Task: Look for space in Bron, France from 1st August, 2023 to 5th August, 2023 for 3 adults, 1 child in price range Rs.13000 to Rs.20000. Place can be entire place with 2 bedrooms having 3 beds and 2 bathrooms. Property type can be flatguest house, hotel. Amenities needed are: washing machine. Booking option can be shelf check-in. Required host language is English.
Action: Mouse moved to (450, 128)
Screenshot: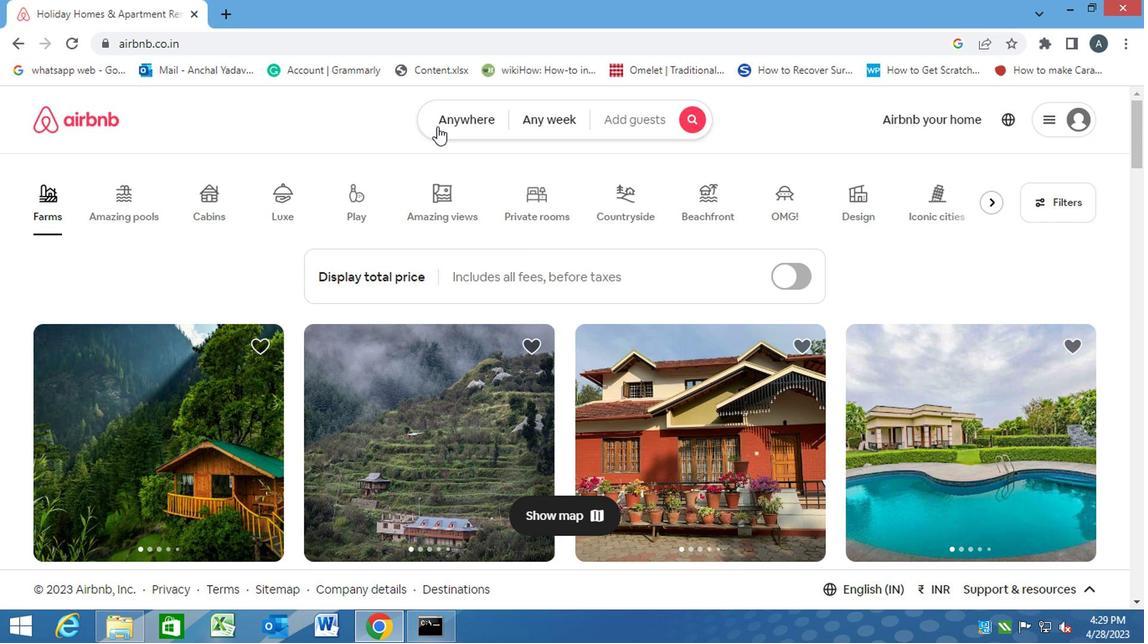 
Action: Mouse pressed left at (450, 128)
Screenshot: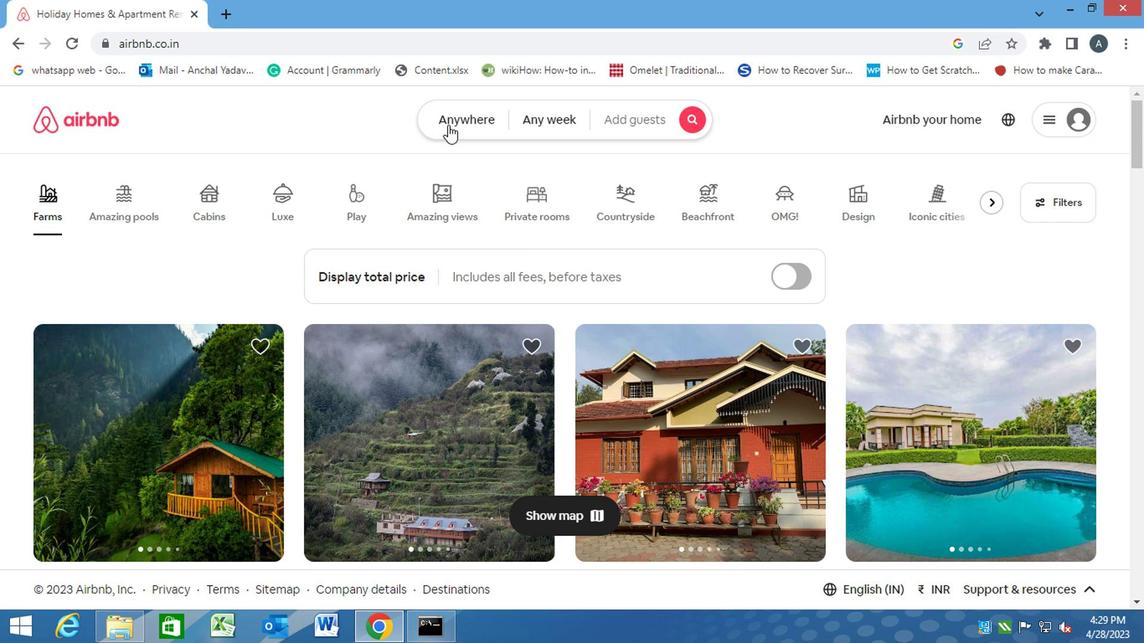 
Action: Mouse moved to (404, 185)
Screenshot: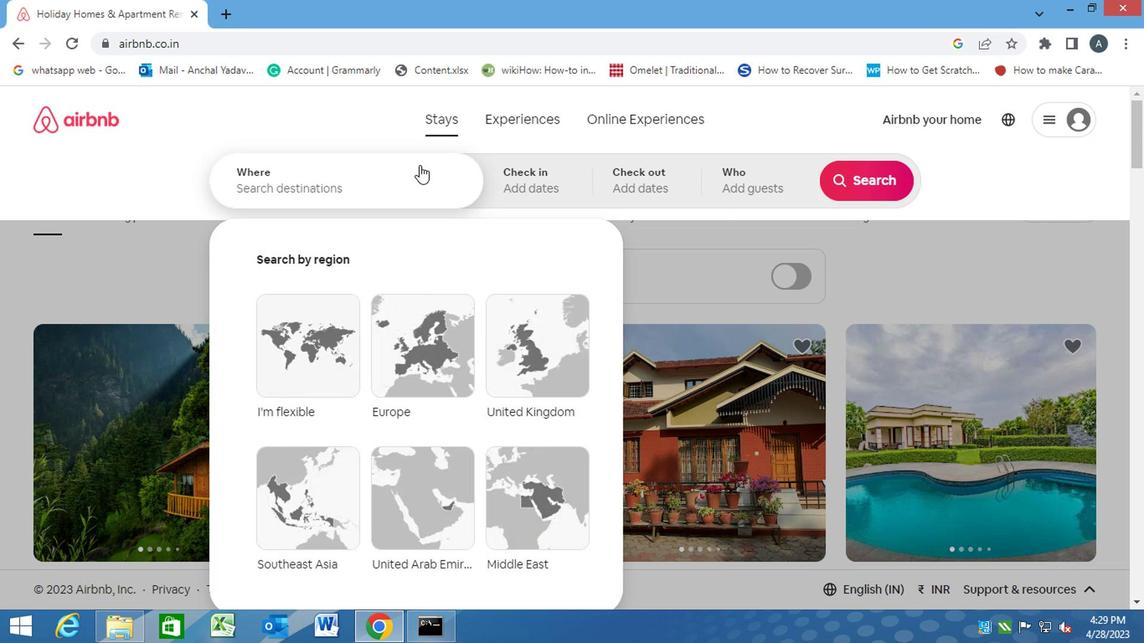 
Action: Mouse pressed left at (404, 185)
Screenshot: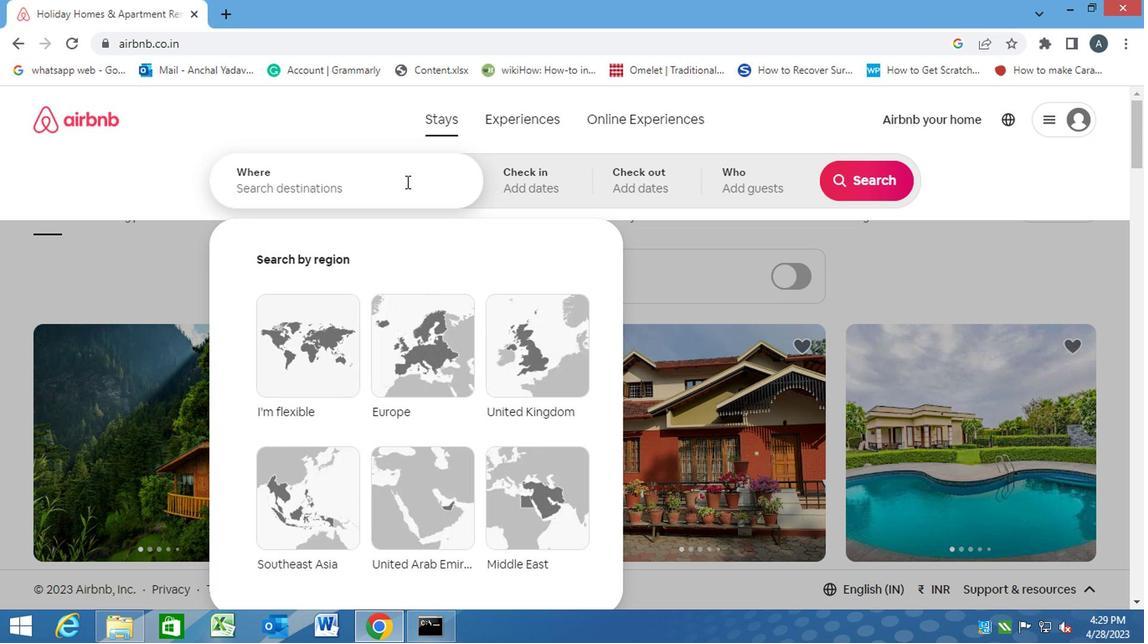 
Action: Key pressed b<Key.caps_lock>ron,<Key.space><Key.caps_lock>f<Key.caps_lock>rance<Key.enter>
Screenshot: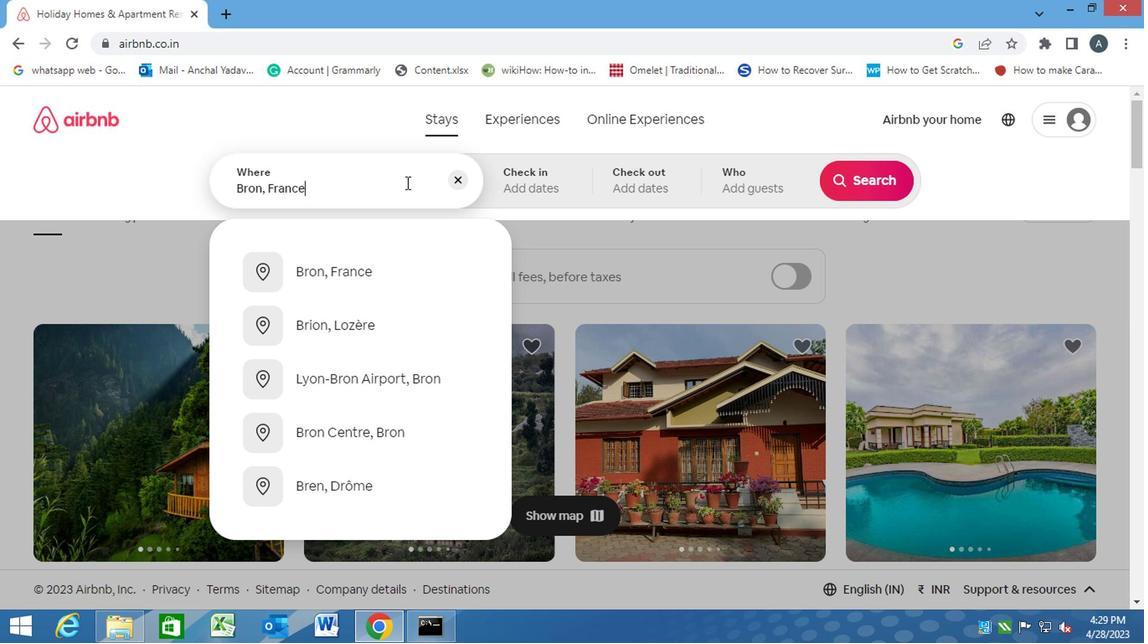 
Action: Mouse moved to (841, 312)
Screenshot: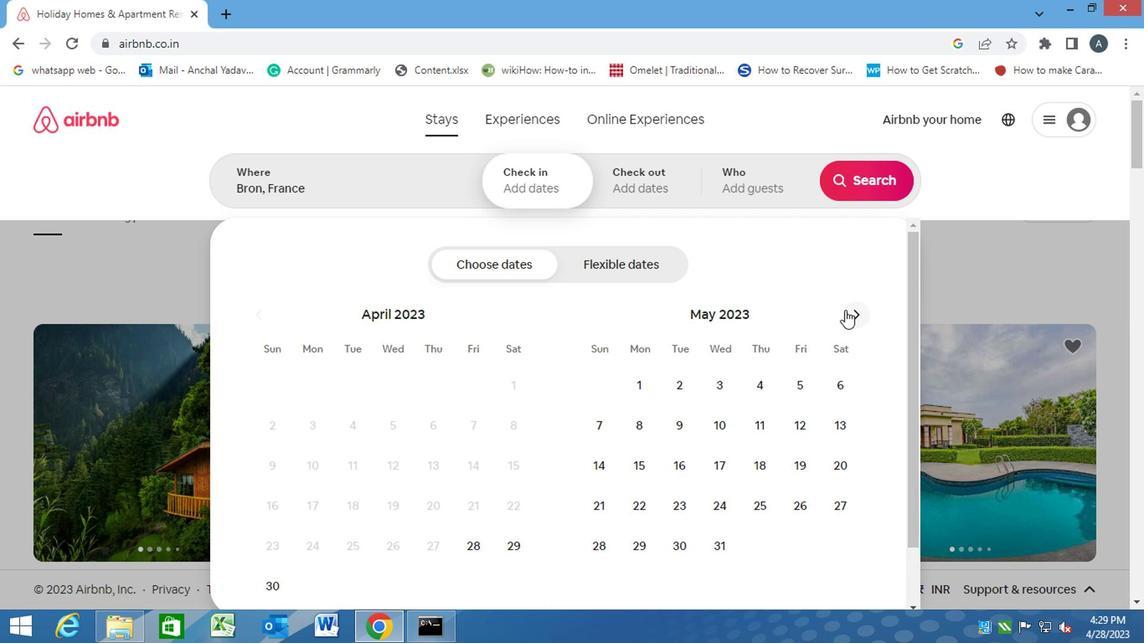 
Action: Mouse pressed left at (841, 312)
Screenshot: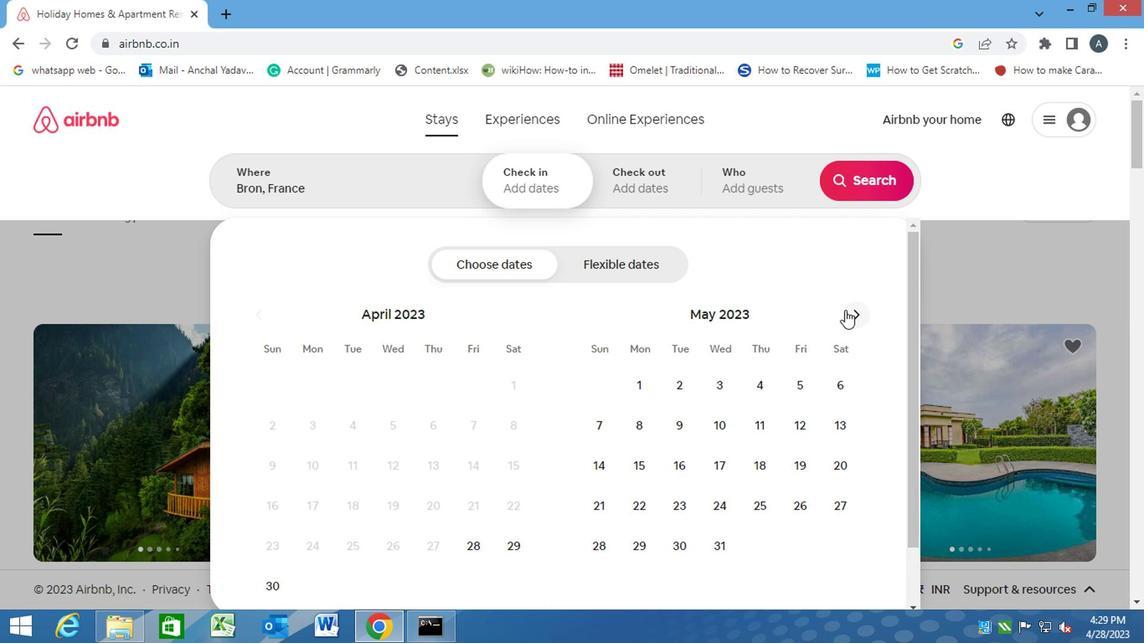
Action: Mouse pressed left at (841, 312)
Screenshot: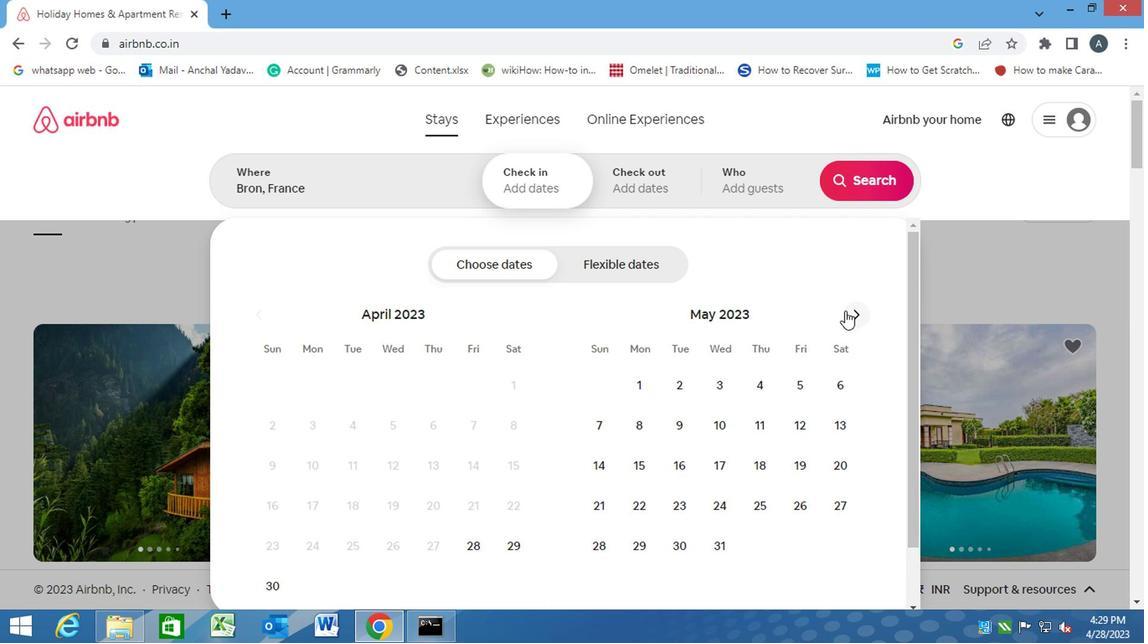 
Action: Mouse pressed left at (841, 312)
Screenshot: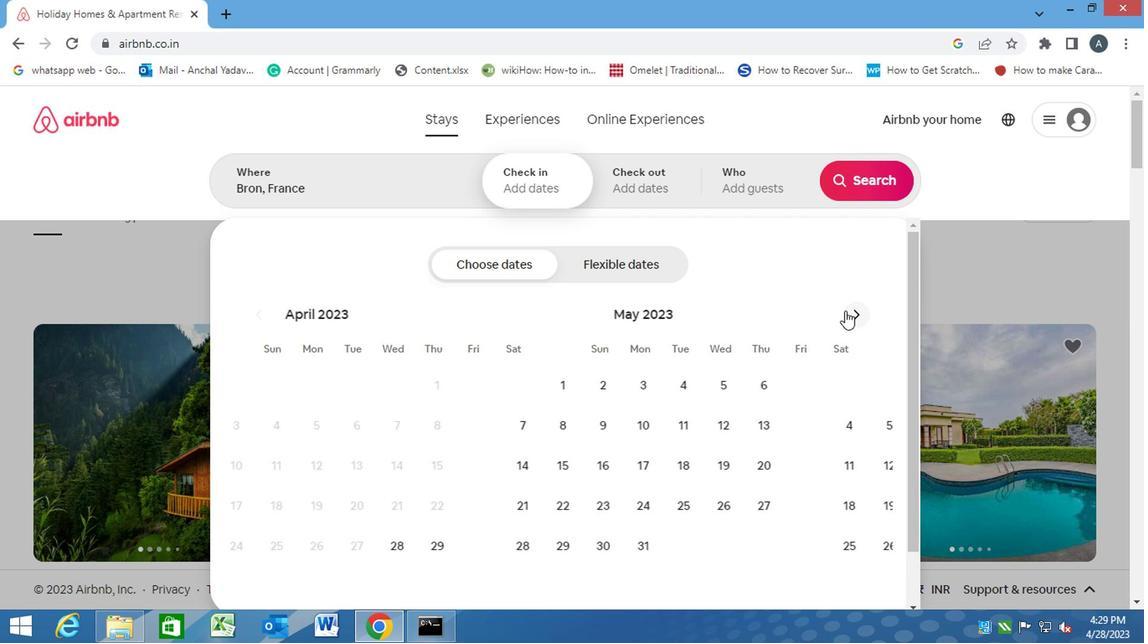 
Action: Mouse pressed left at (841, 312)
Screenshot: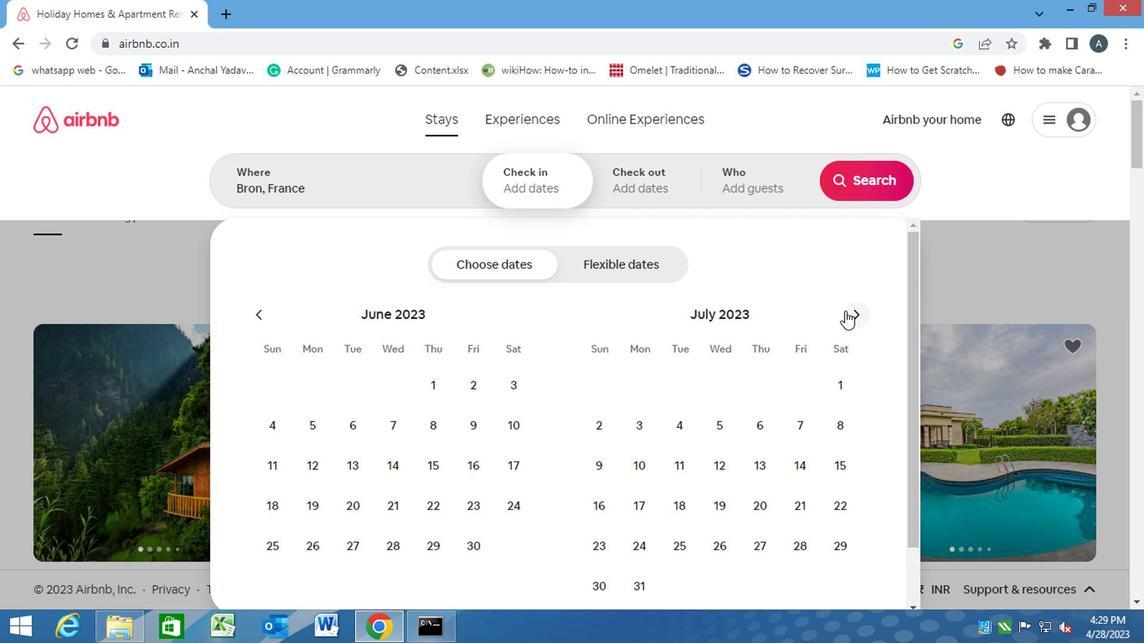 
Action: Mouse moved to (680, 382)
Screenshot: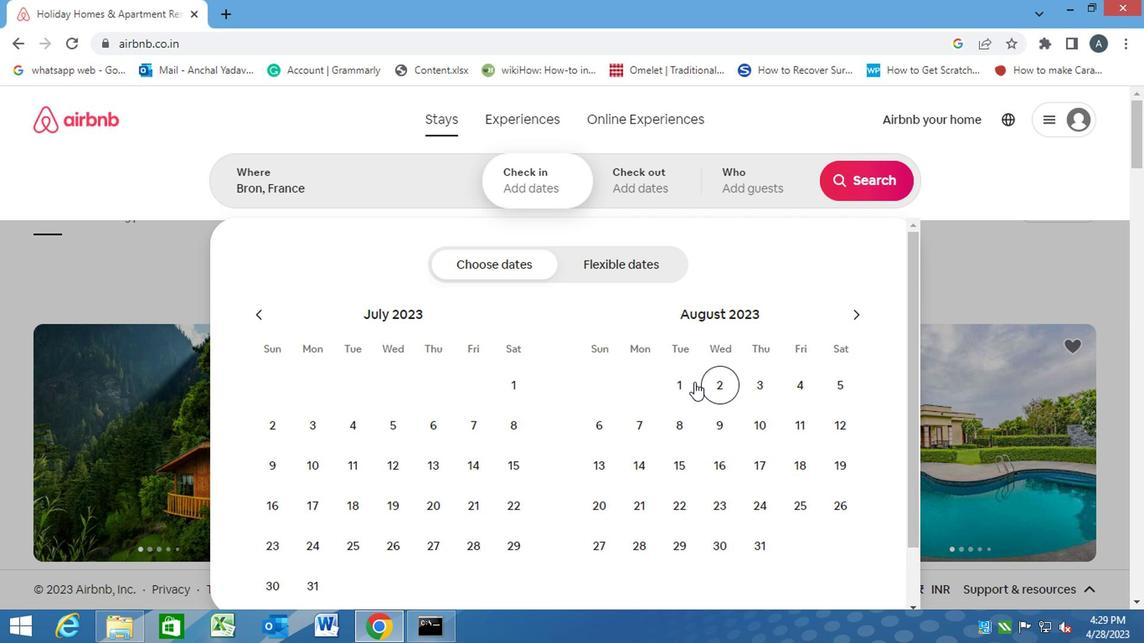 
Action: Mouse pressed left at (680, 382)
Screenshot: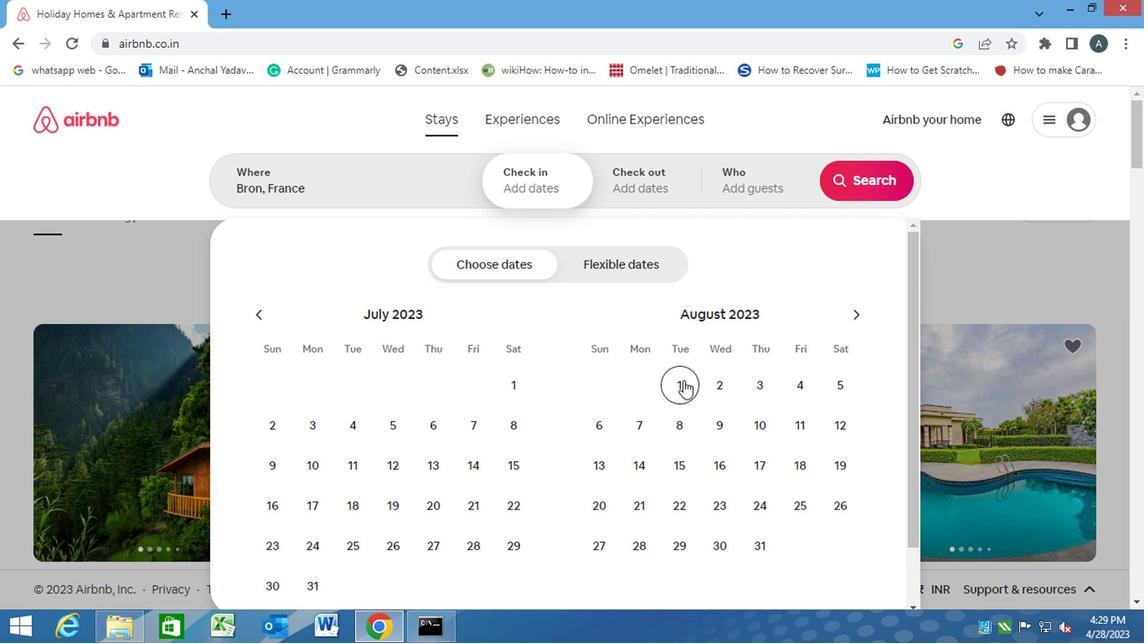 
Action: Mouse moved to (835, 397)
Screenshot: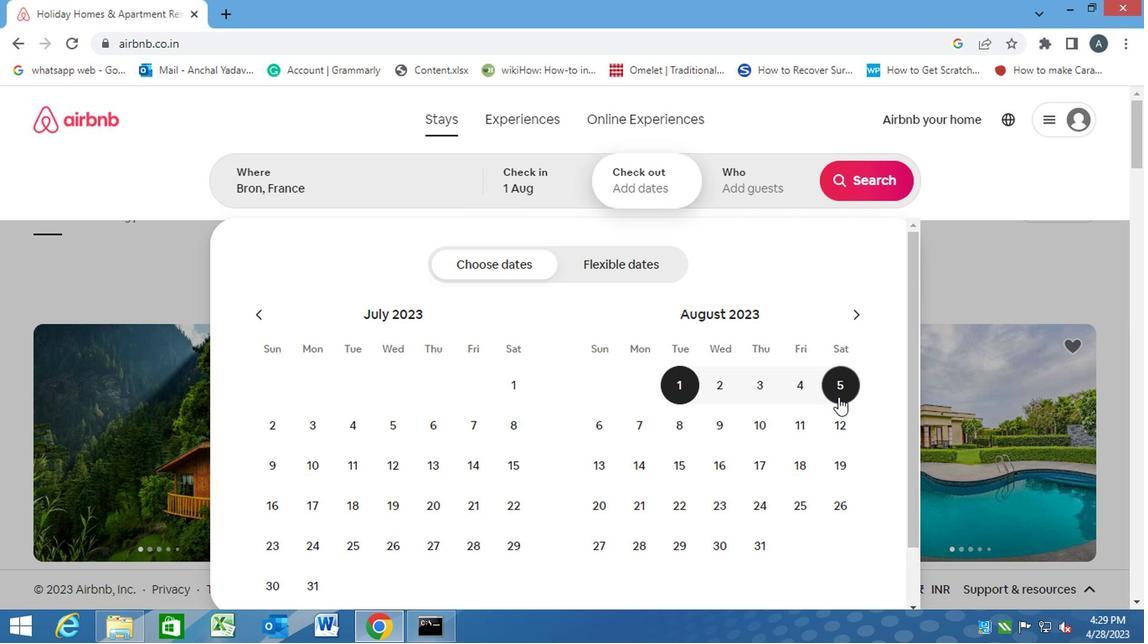 
Action: Mouse pressed left at (835, 397)
Screenshot: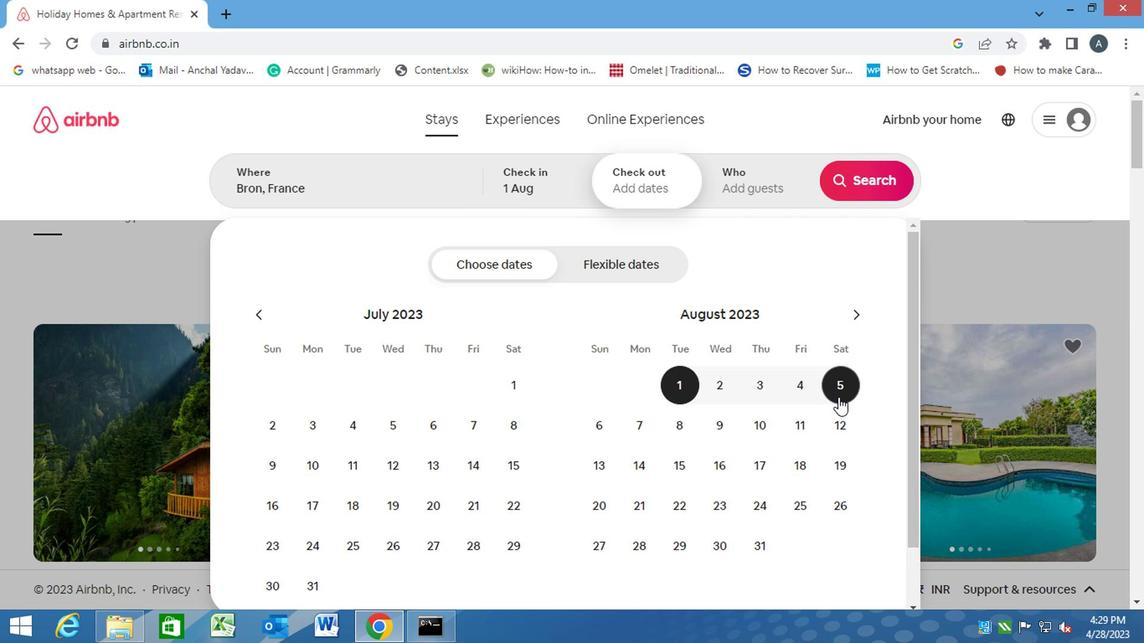 
Action: Mouse moved to (746, 182)
Screenshot: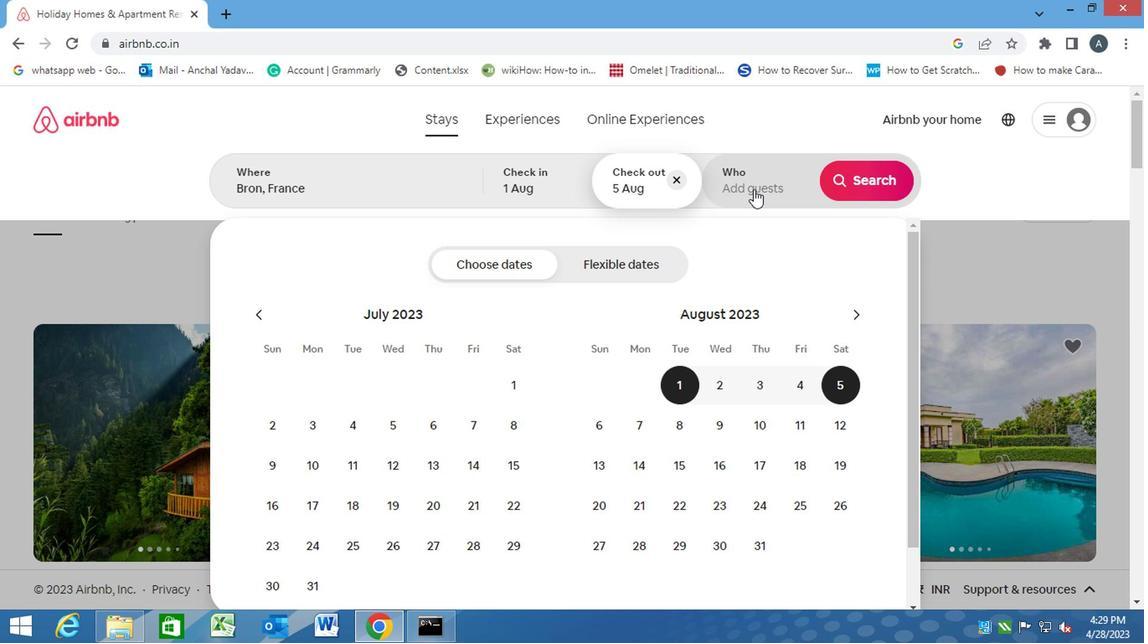 
Action: Mouse pressed left at (746, 182)
Screenshot: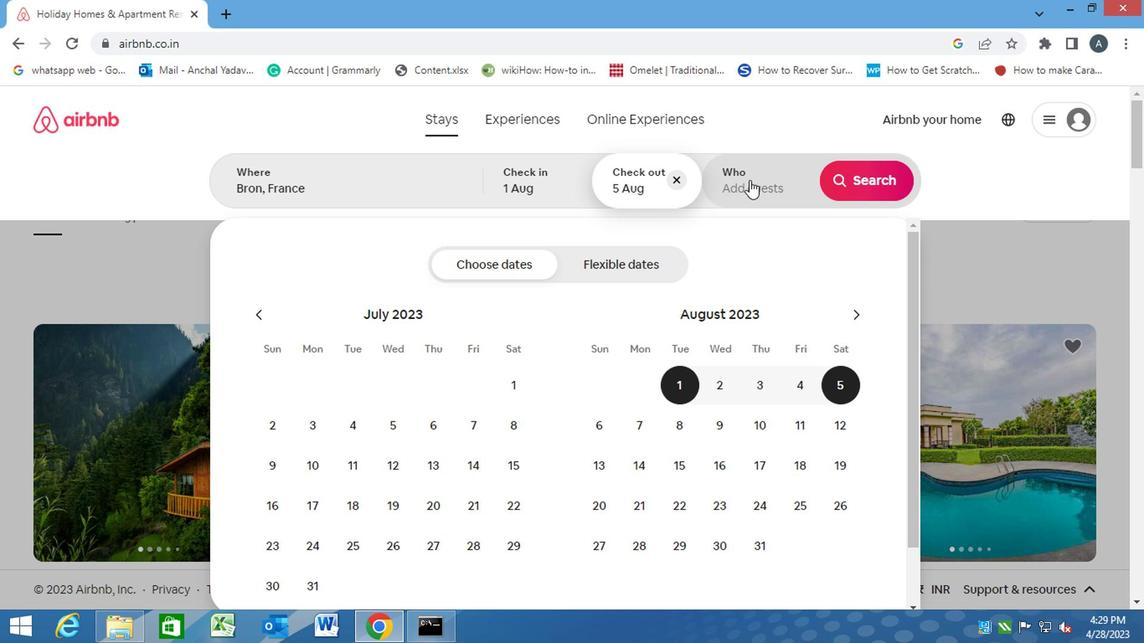 
Action: Mouse moved to (865, 269)
Screenshot: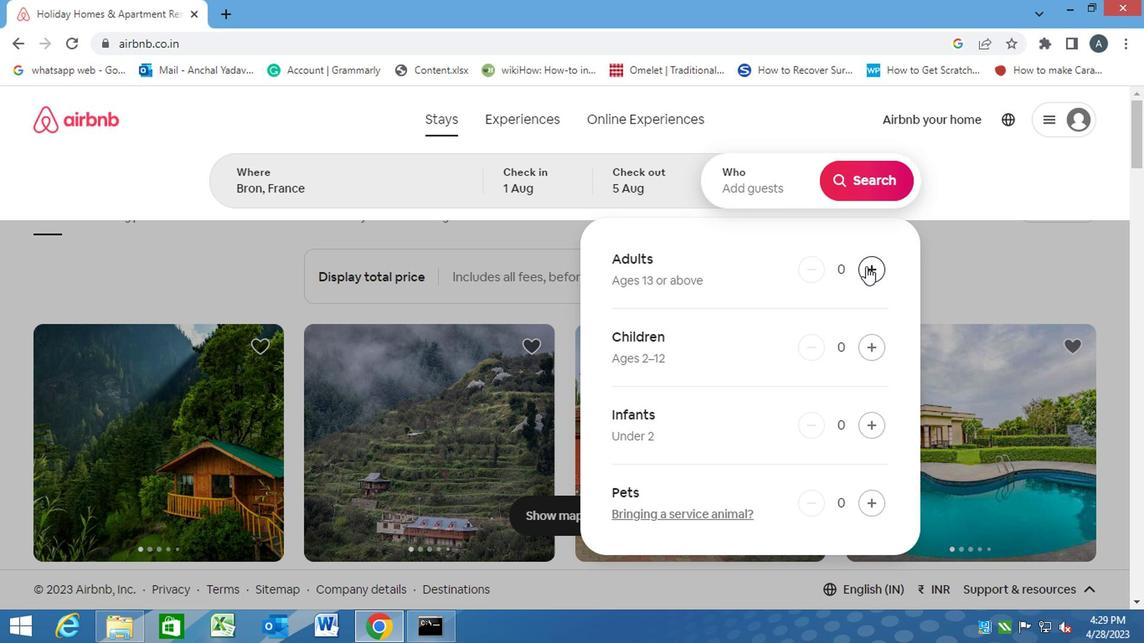 
Action: Mouse pressed left at (865, 269)
Screenshot: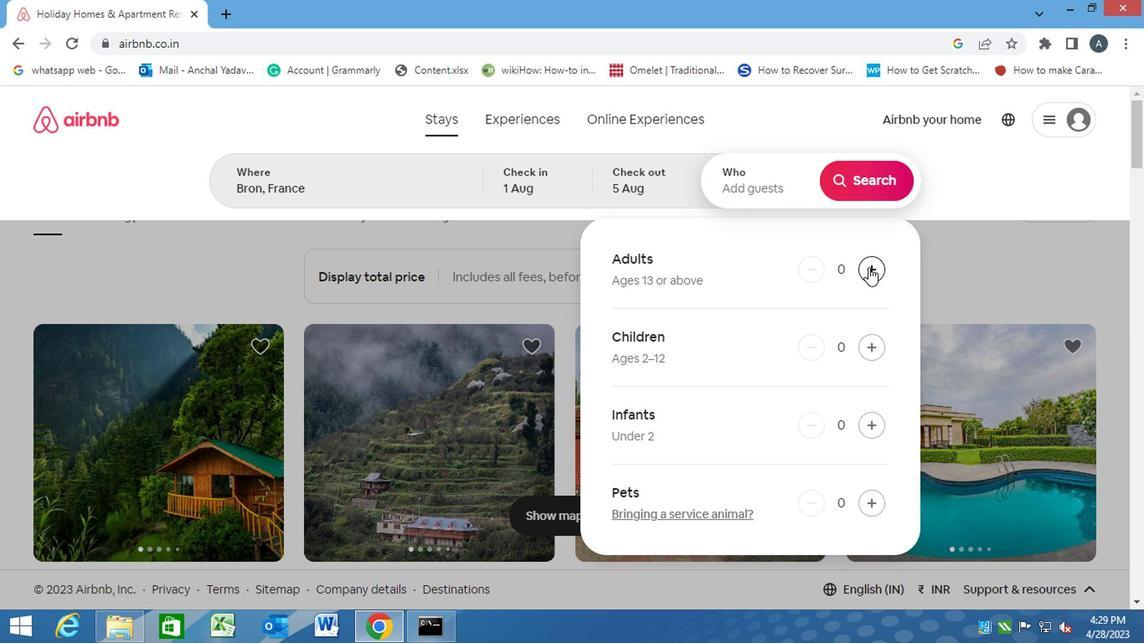 
Action: Mouse pressed left at (865, 269)
Screenshot: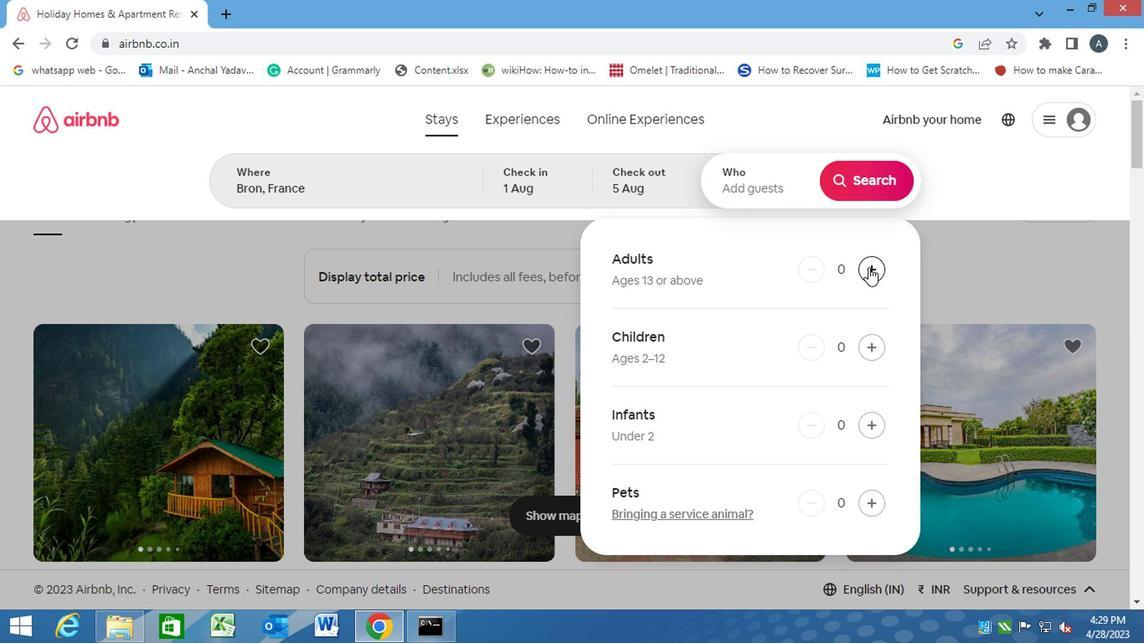 
Action: Mouse pressed left at (865, 269)
Screenshot: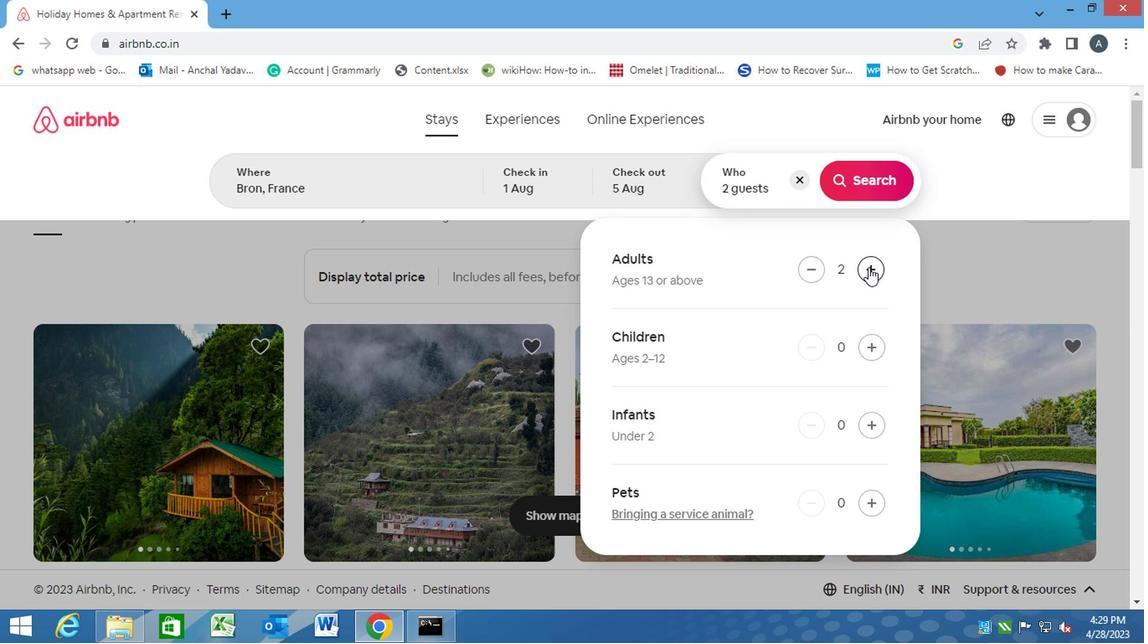 
Action: Mouse moved to (862, 350)
Screenshot: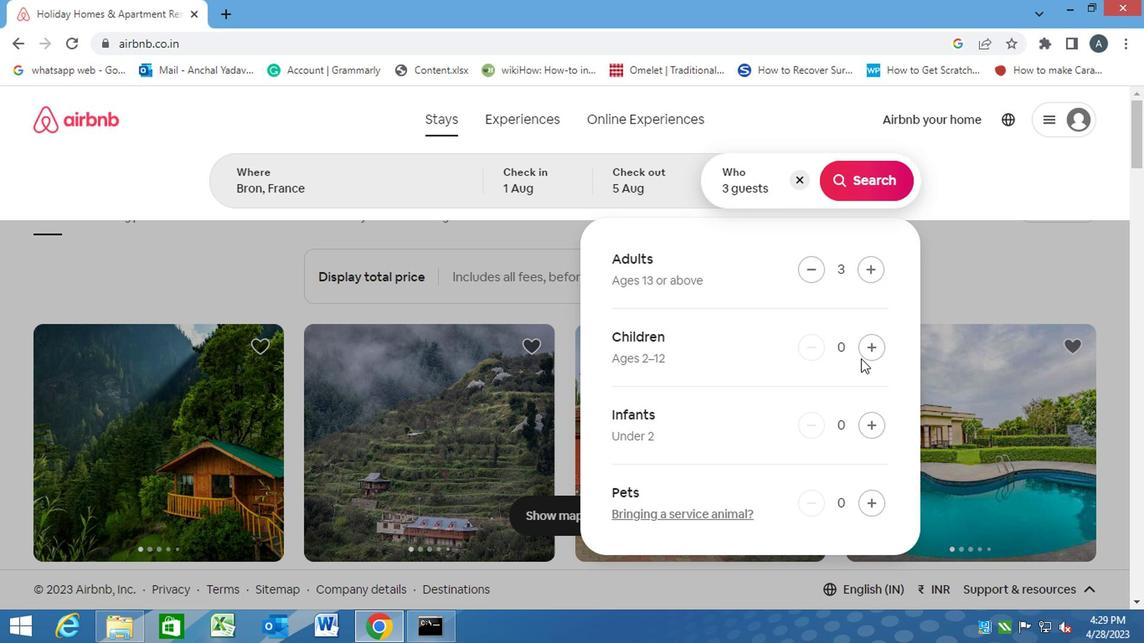 
Action: Mouse pressed left at (862, 350)
Screenshot: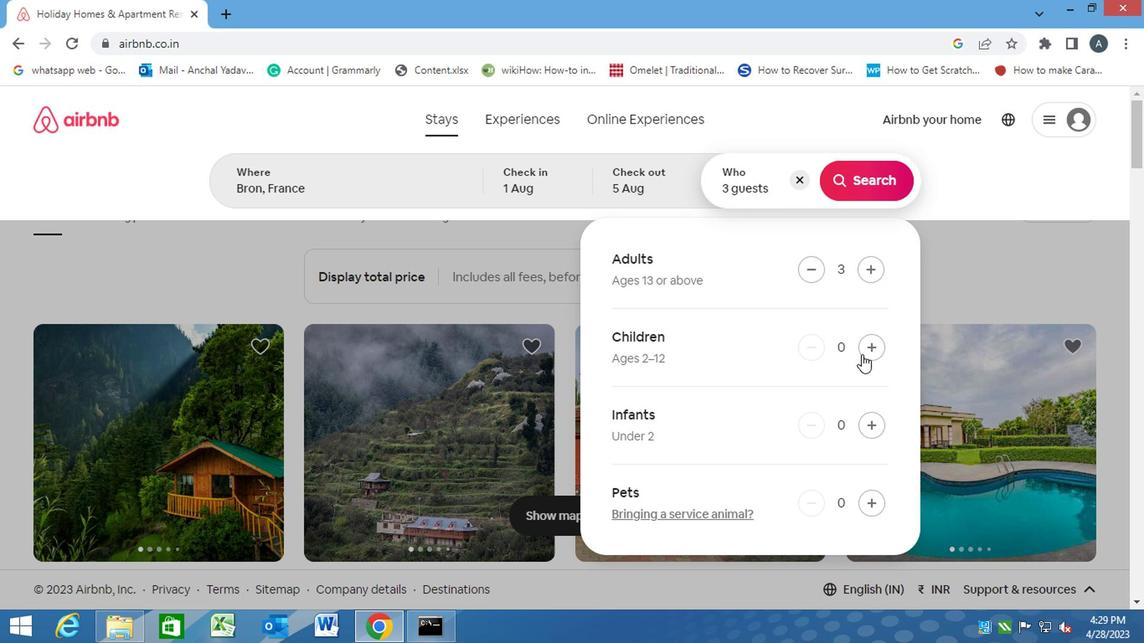 
Action: Mouse moved to (851, 187)
Screenshot: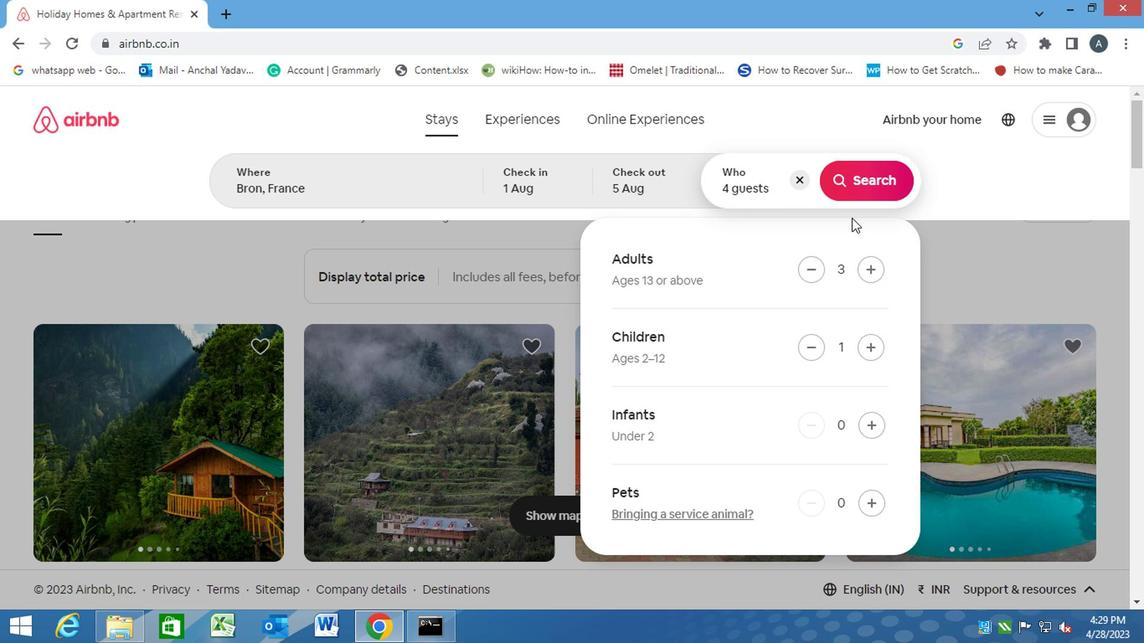 
Action: Mouse pressed left at (851, 187)
Screenshot: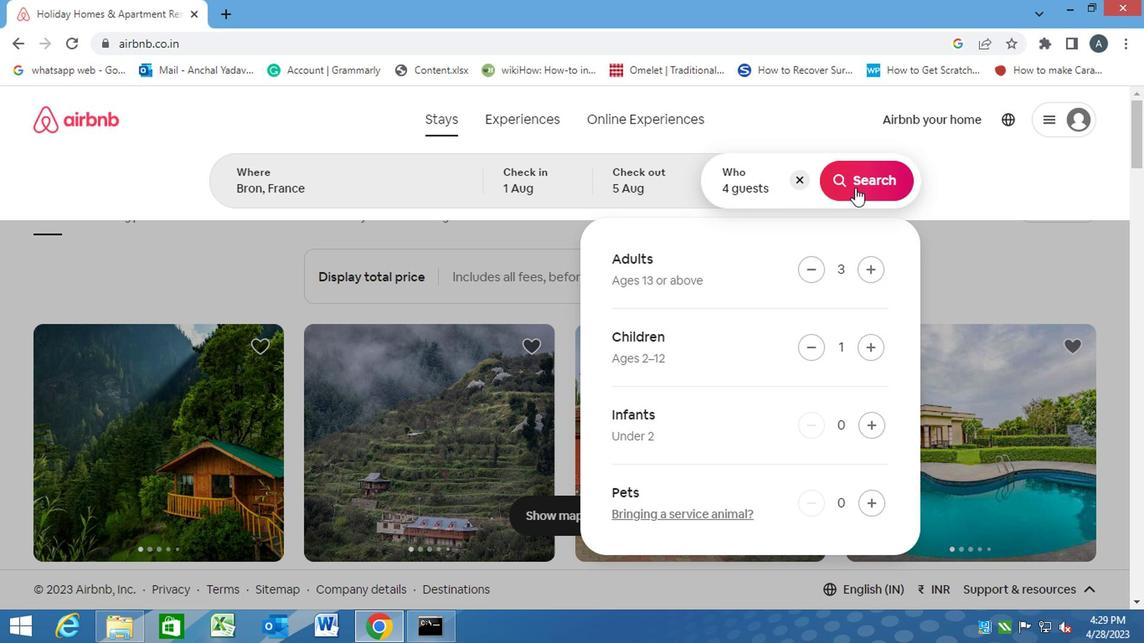 
Action: Mouse moved to (1051, 184)
Screenshot: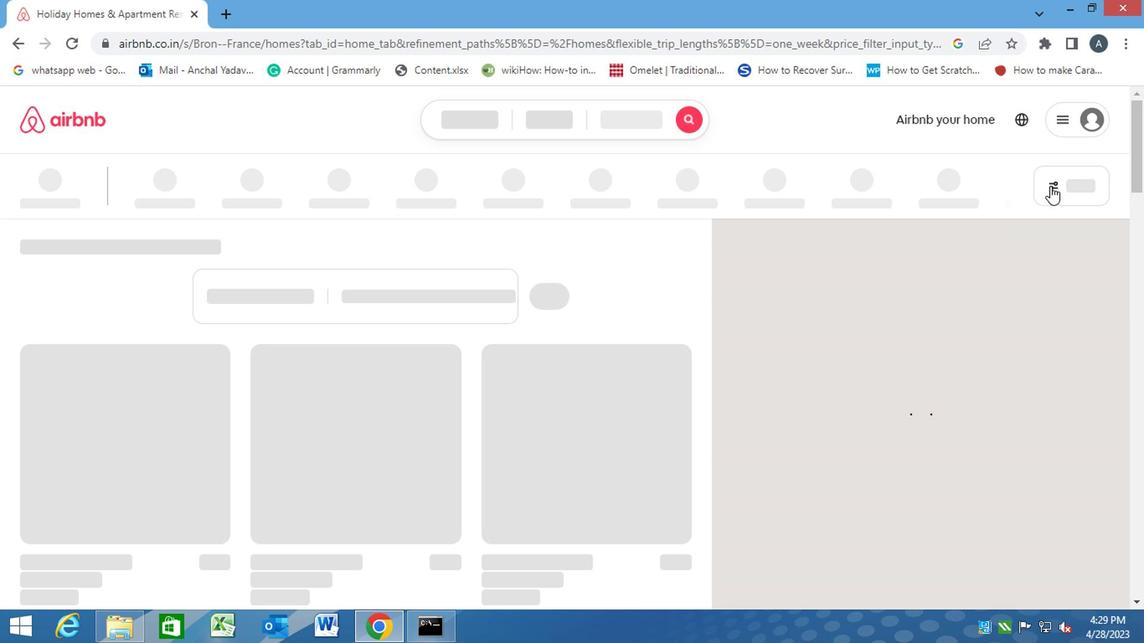 
Action: Mouse pressed left at (1051, 184)
Screenshot: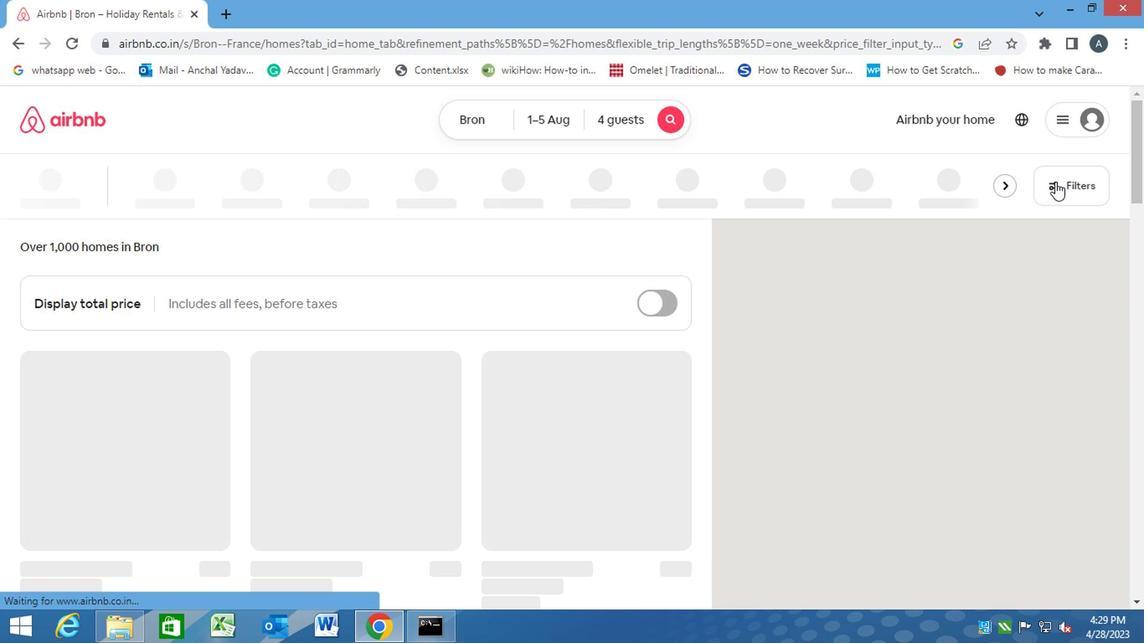 
Action: Mouse moved to (364, 401)
Screenshot: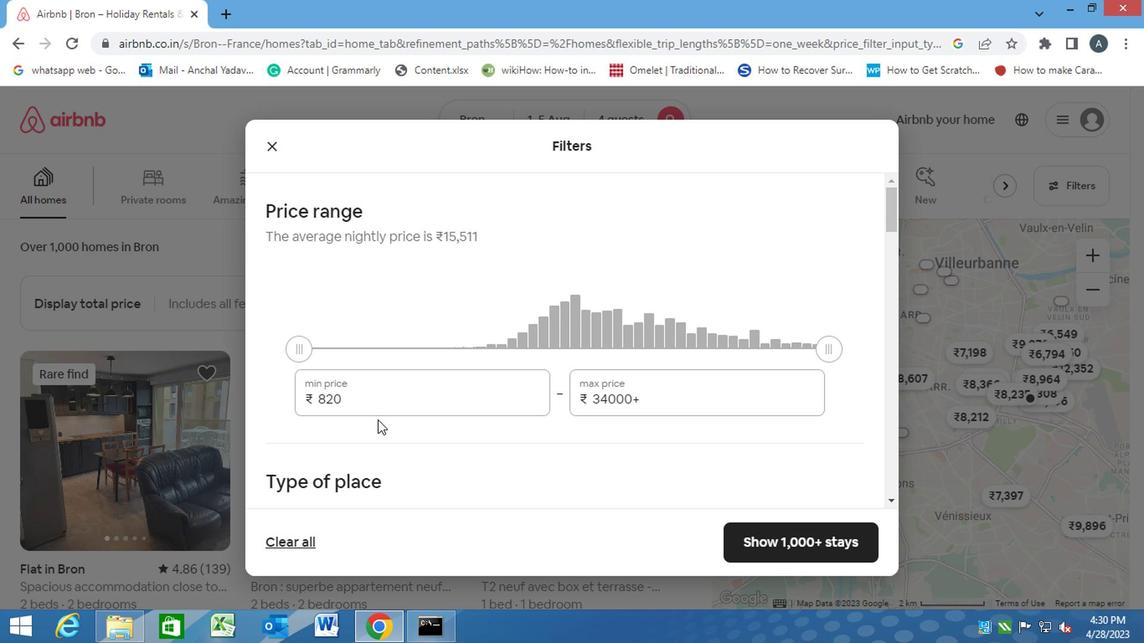 
Action: Mouse pressed left at (364, 401)
Screenshot: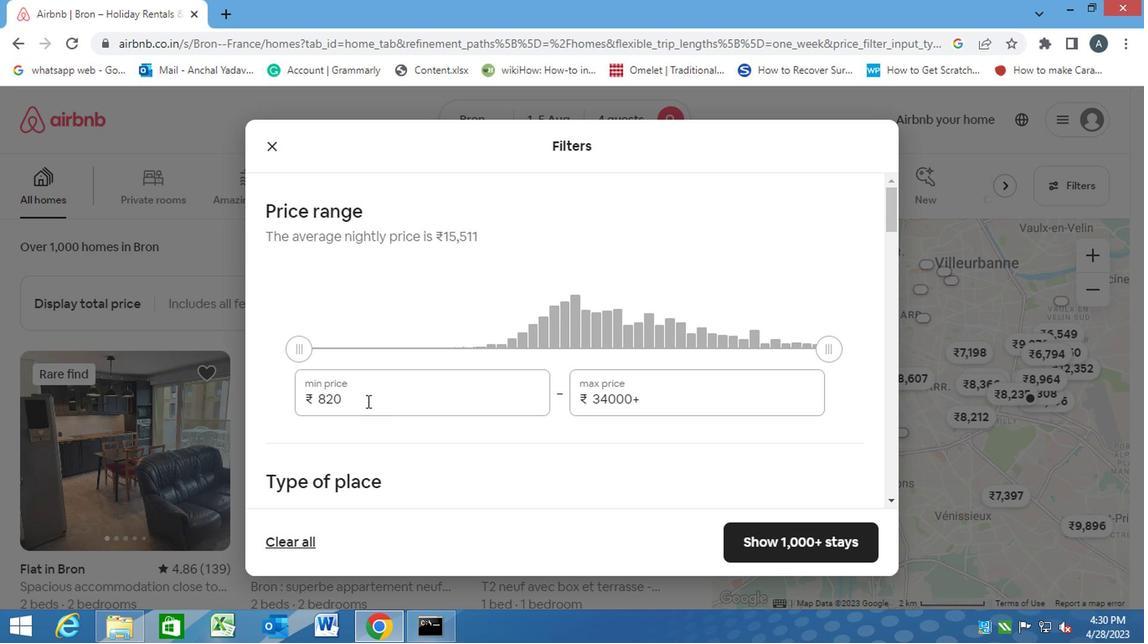 
Action: Mouse moved to (262, 404)
Screenshot: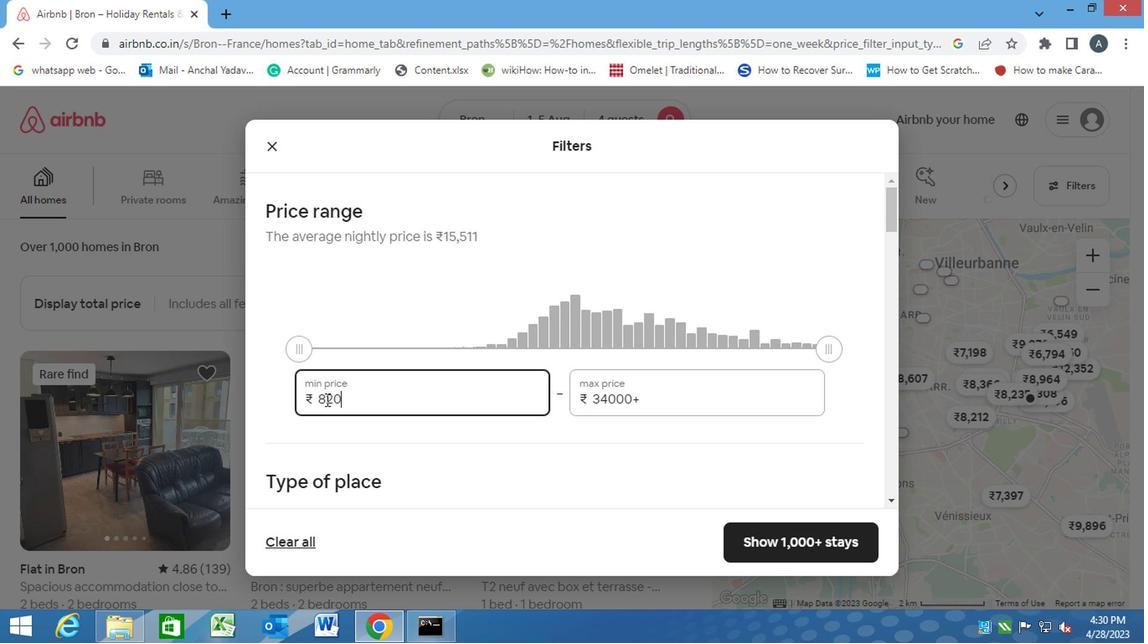 
Action: Key pressed 13000<Key.tab><Key.backspace><Key.backspace><Key.backspace>20000
Screenshot: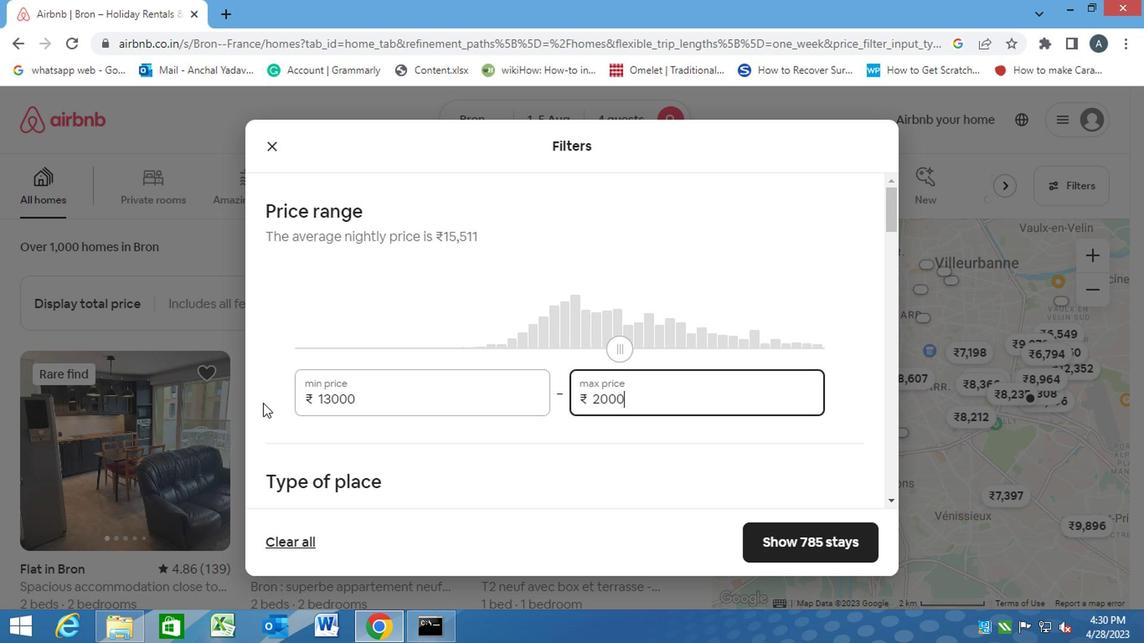 
Action: Mouse moved to (480, 457)
Screenshot: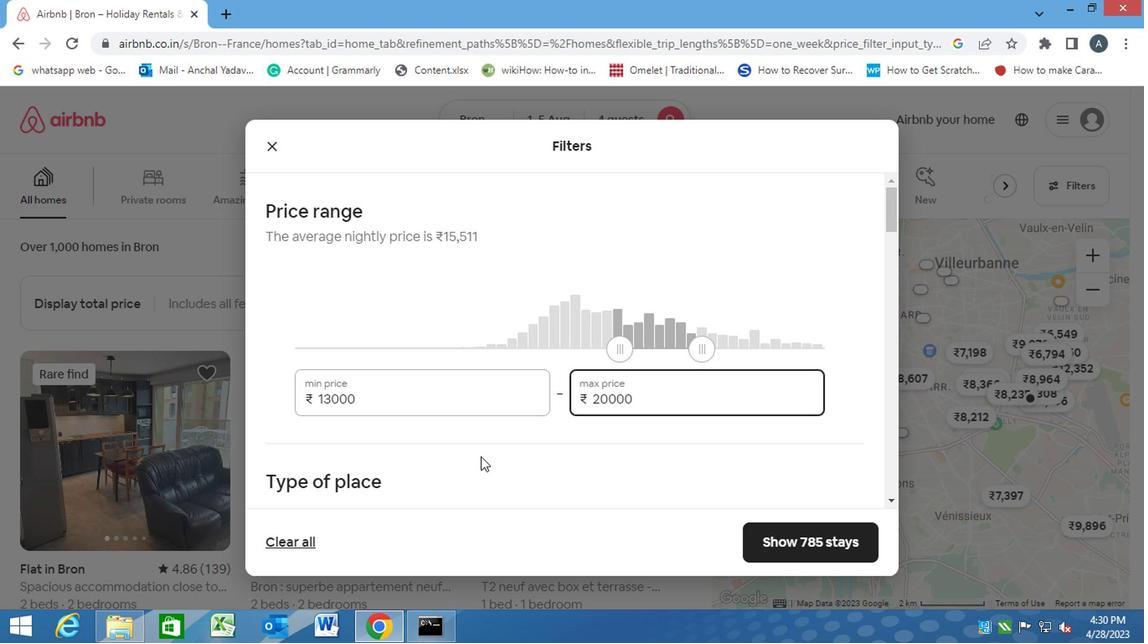 
Action: Mouse scrolled (480, 457) with delta (0, 0)
Screenshot: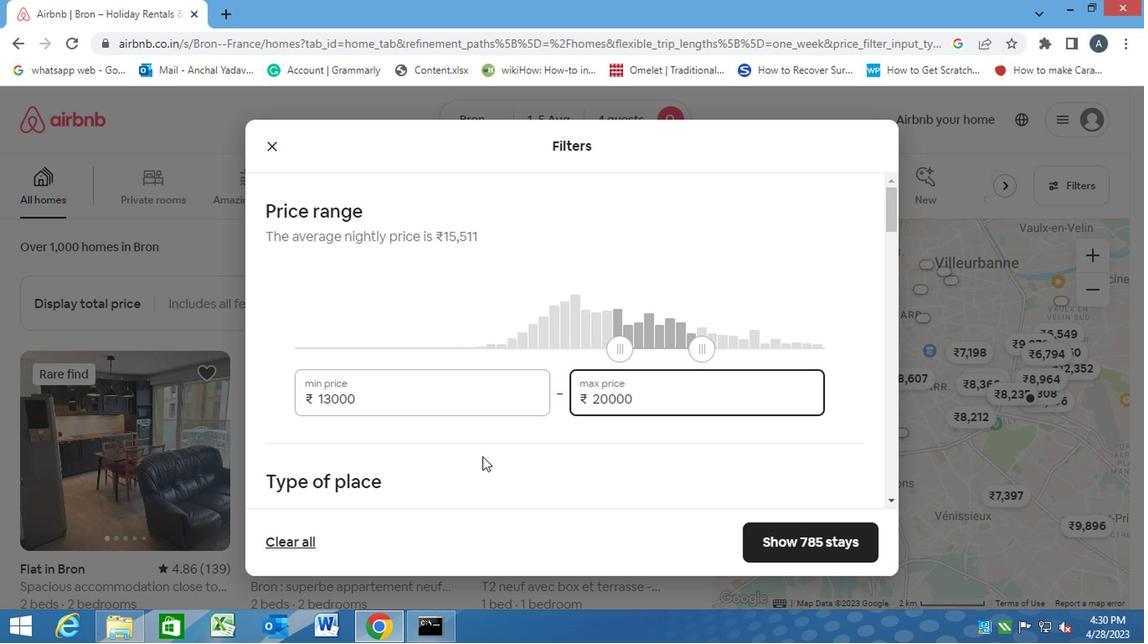 
Action: Mouse scrolled (480, 457) with delta (0, 0)
Screenshot: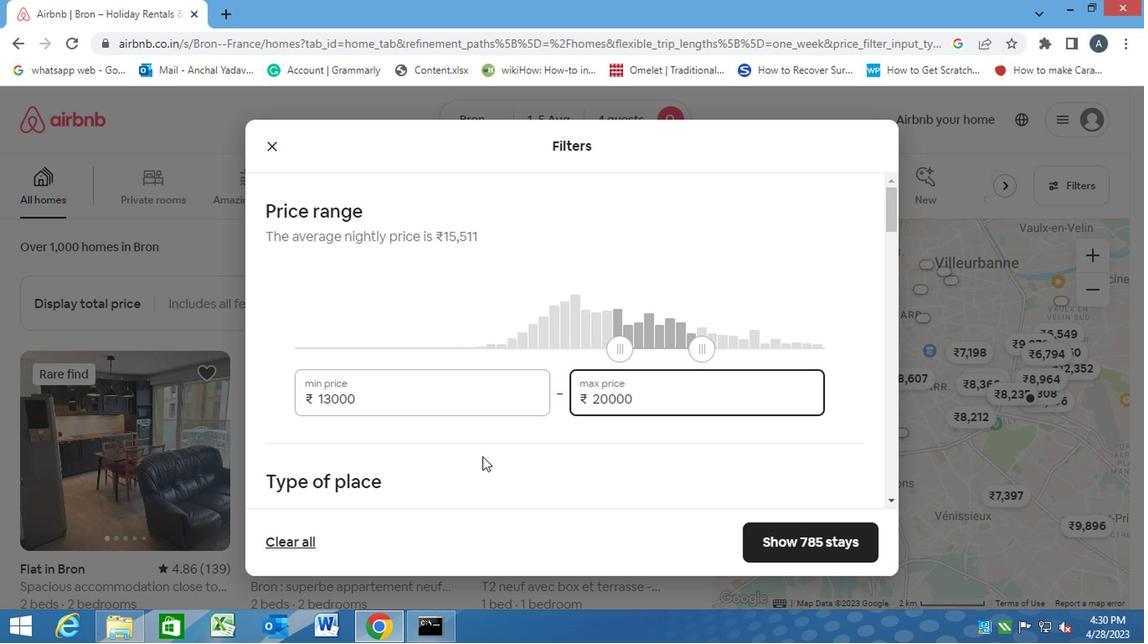 
Action: Mouse moved to (274, 369)
Screenshot: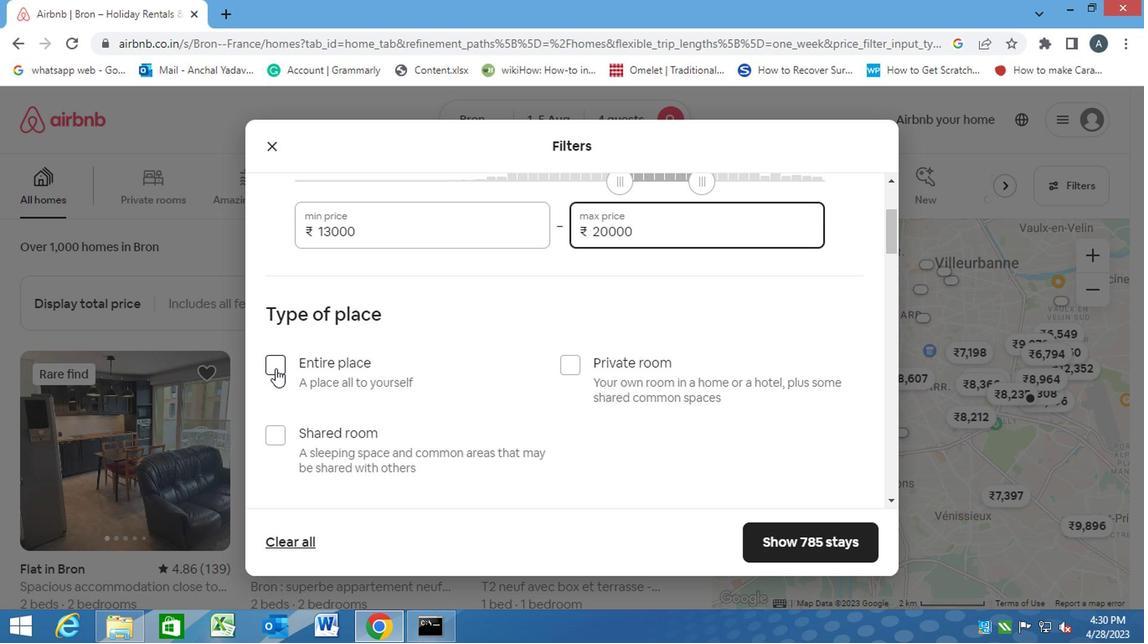 
Action: Mouse pressed left at (274, 369)
Screenshot: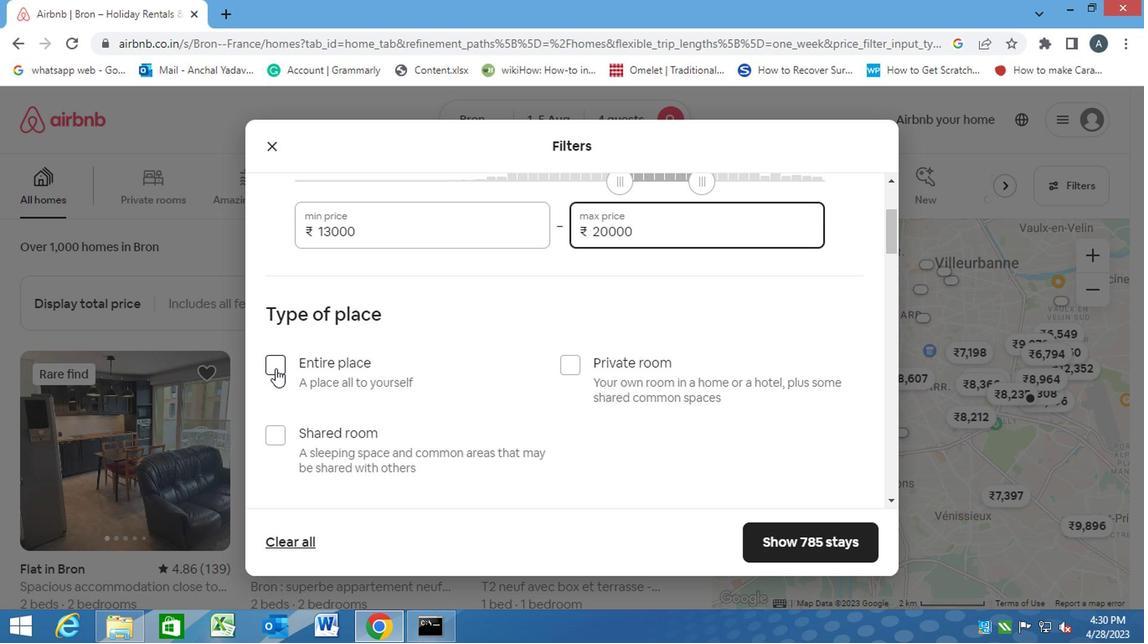 
Action: Mouse moved to (475, 459)
Screenshot: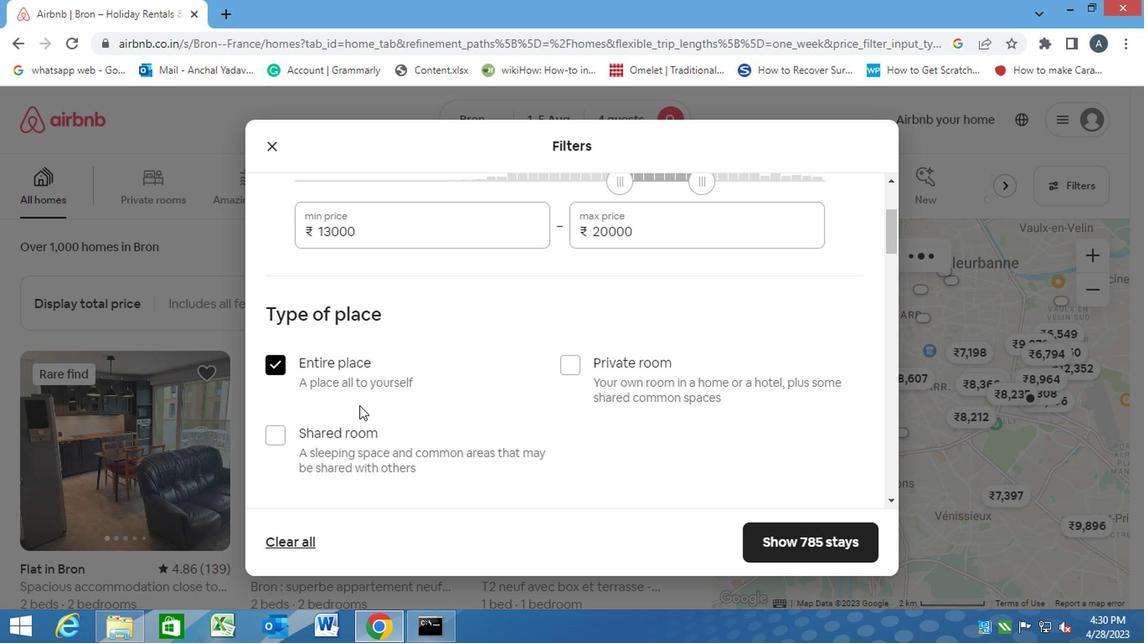 
Action: Mouse scrolled (475, 458) with delta (0, -1)
Screenshot: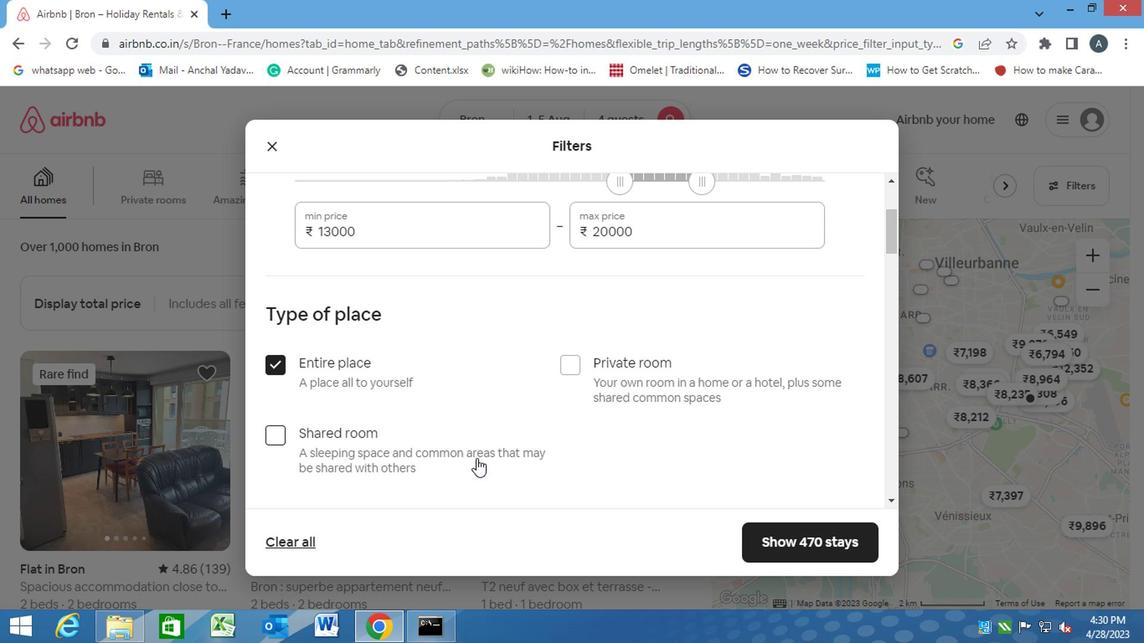 
Action: Mouse scrolled (475, 458) with delta (0, -1)
Screenshot: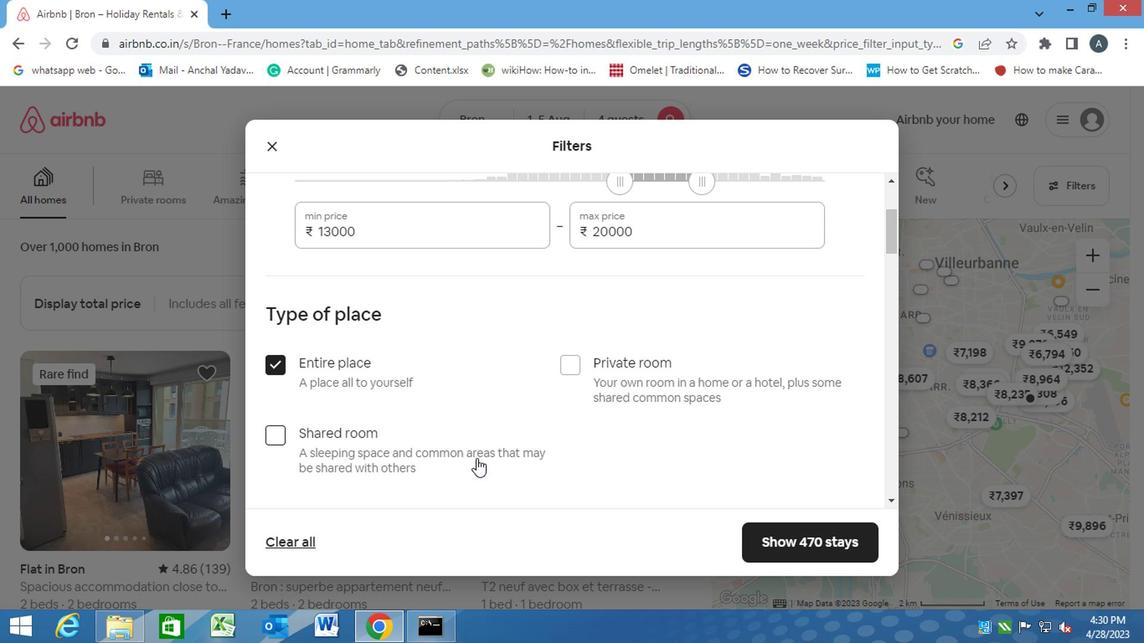
Action: Mouse scrolled (475, 458) with delta (0, -1)
Screenshot: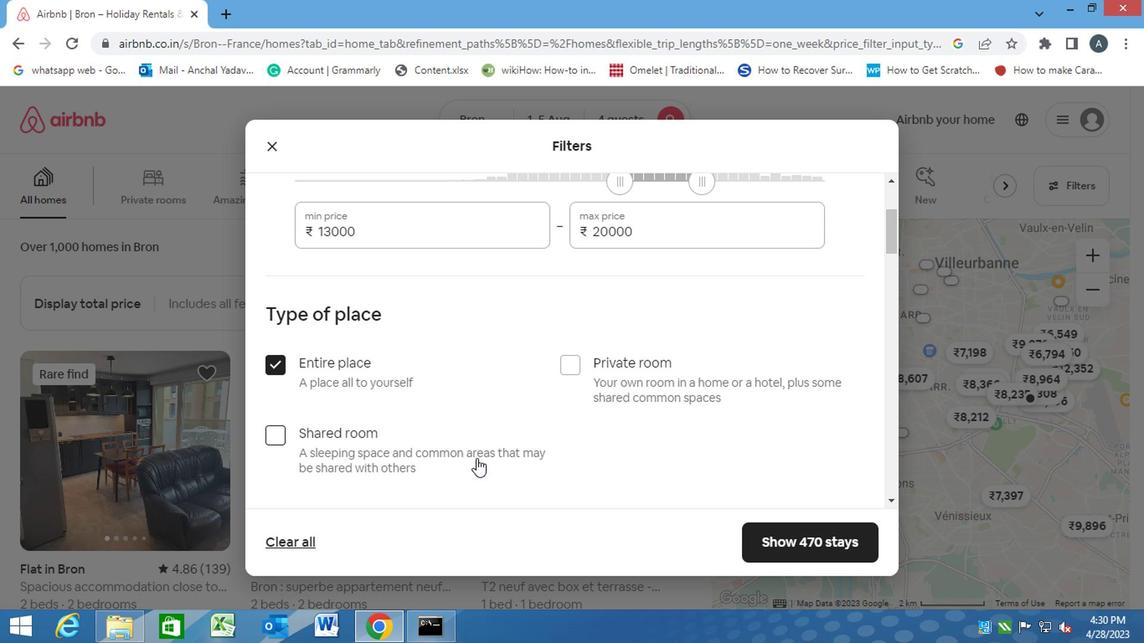 
Action: Mouse moved to (476, 432)
Screenshot: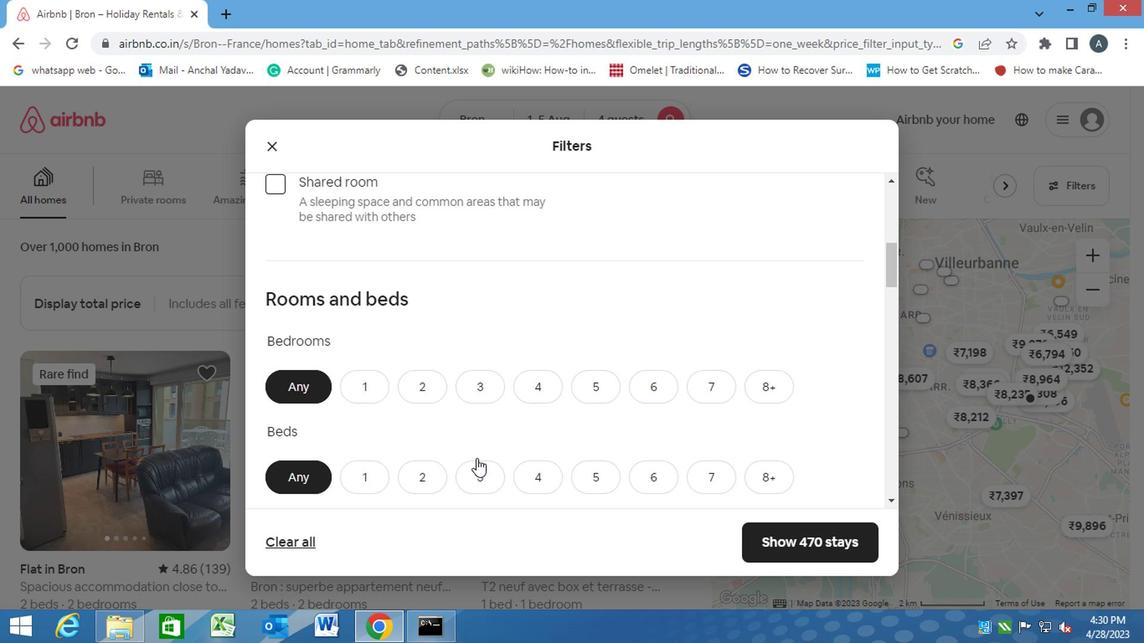 
Action: Mouse scrolled (476, 431) with delta (0, -1)
Screenshot: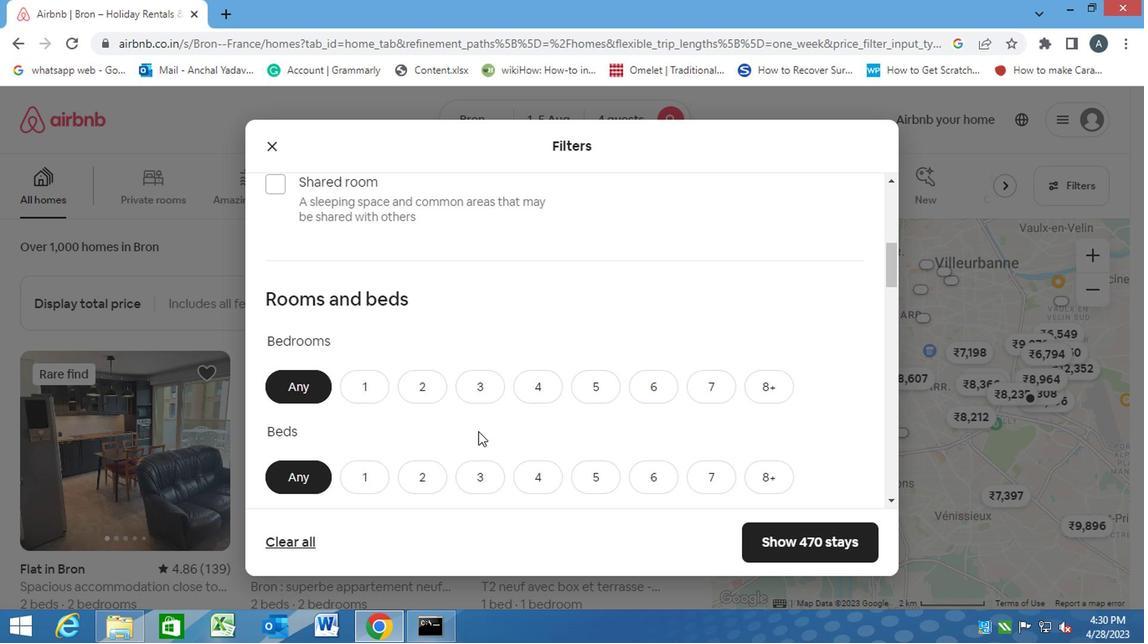 
Action: Mouse scrolled (476, 431) with delta (0, -1)
Screenshot: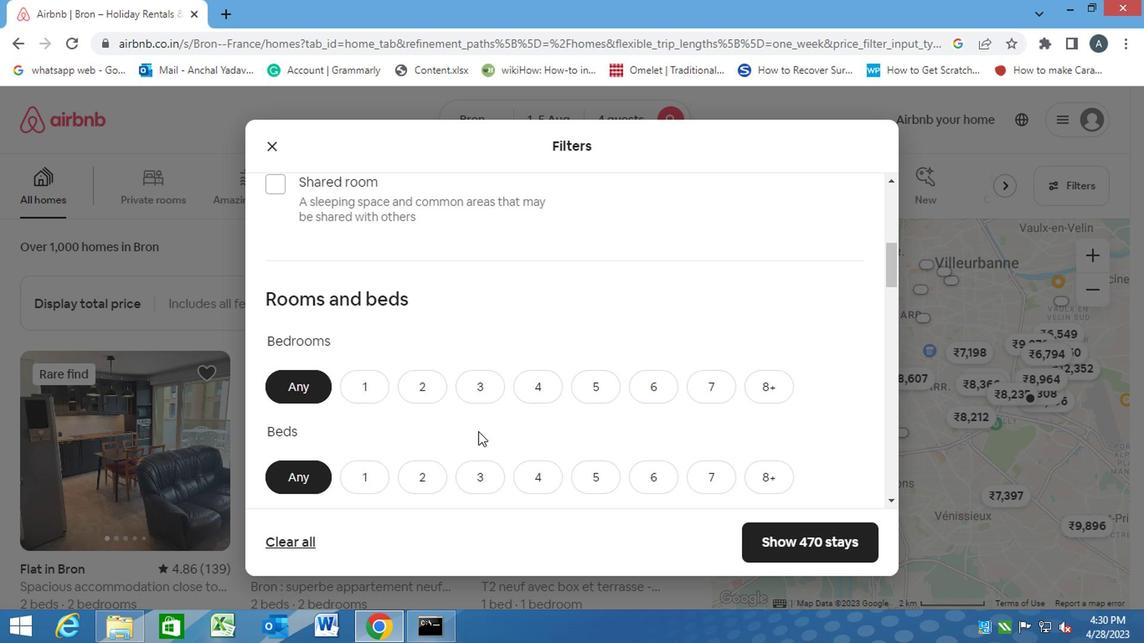
Action: Mouse moved to (408, 218)
Screenshot: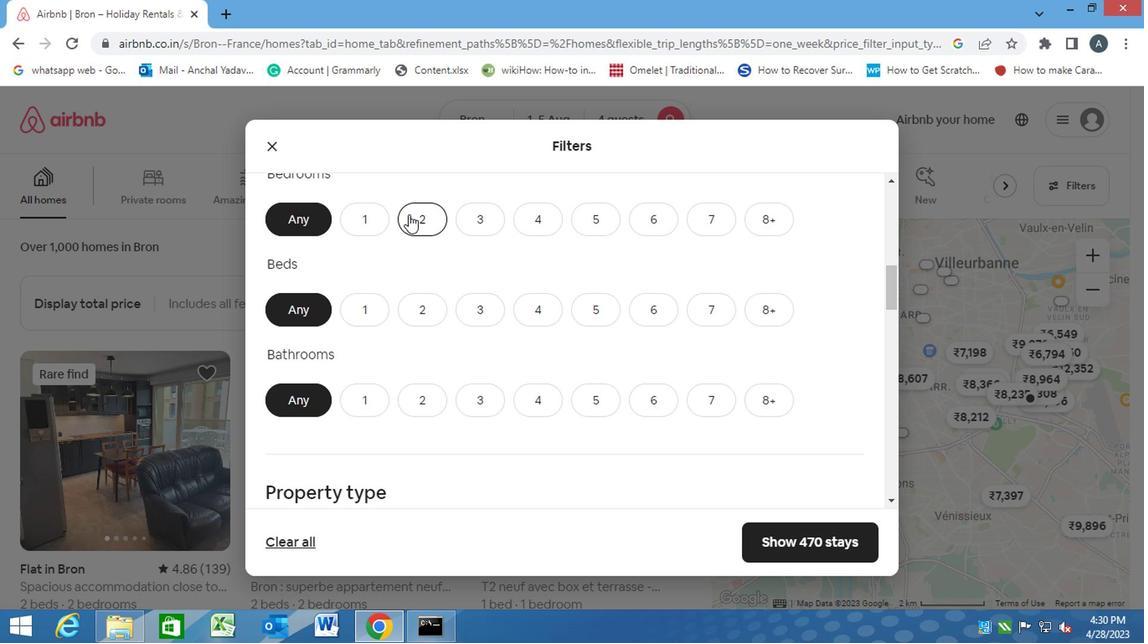 
Action: Mouse pressed left at (408, 218)
Screenshot: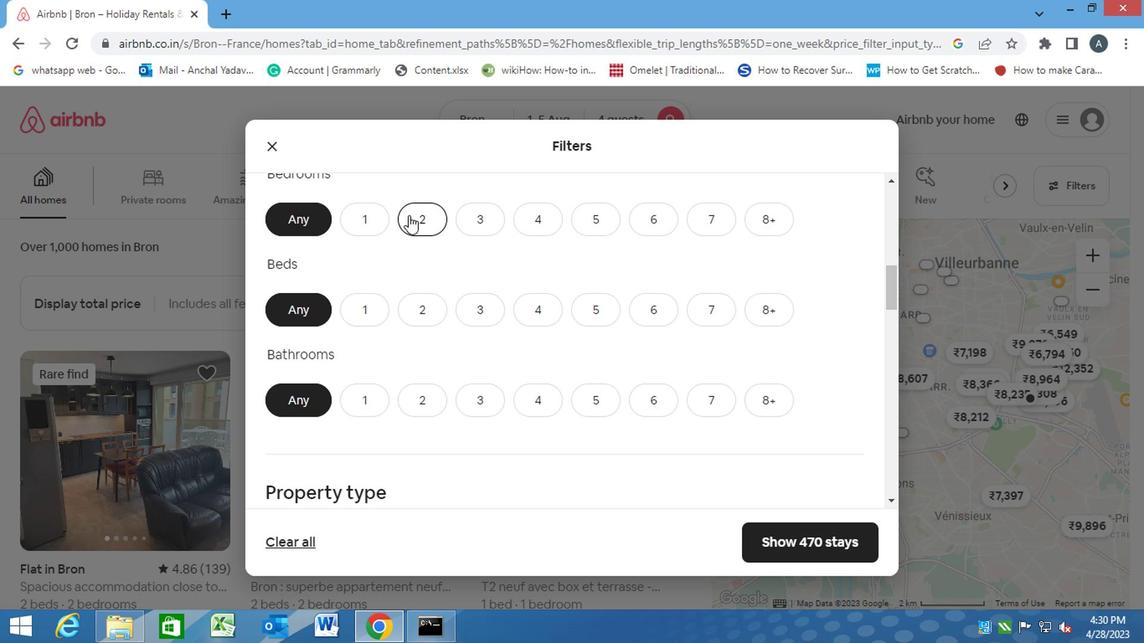 
Action: Mouse moved to (471, 308)
Screenshot: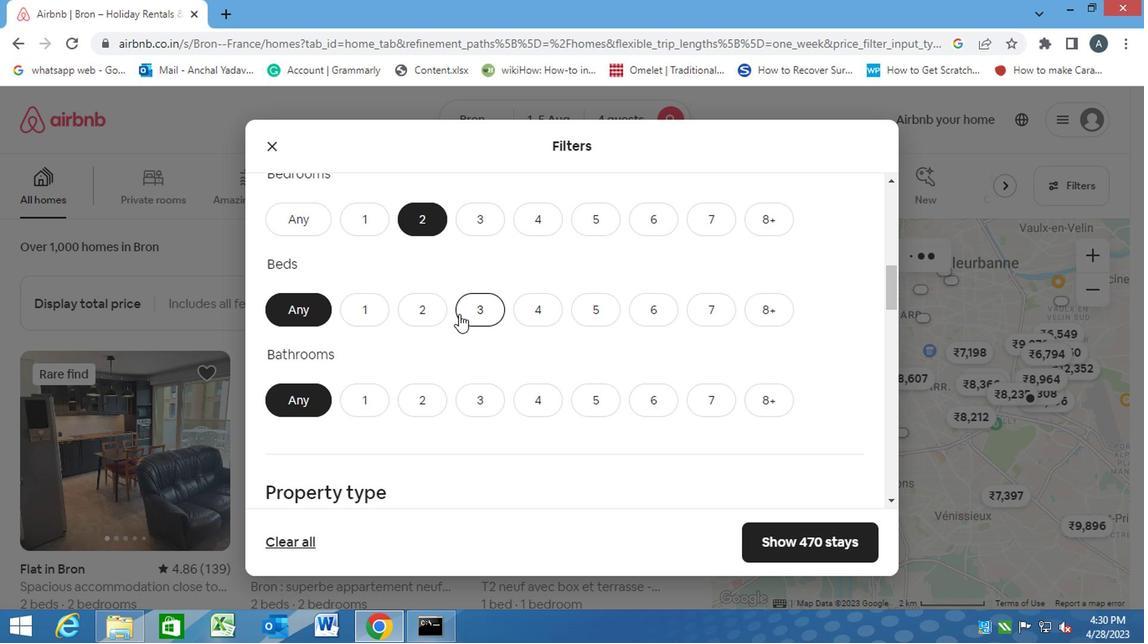 
Action: Mouse pressed left at (471, 308)
Screenshot: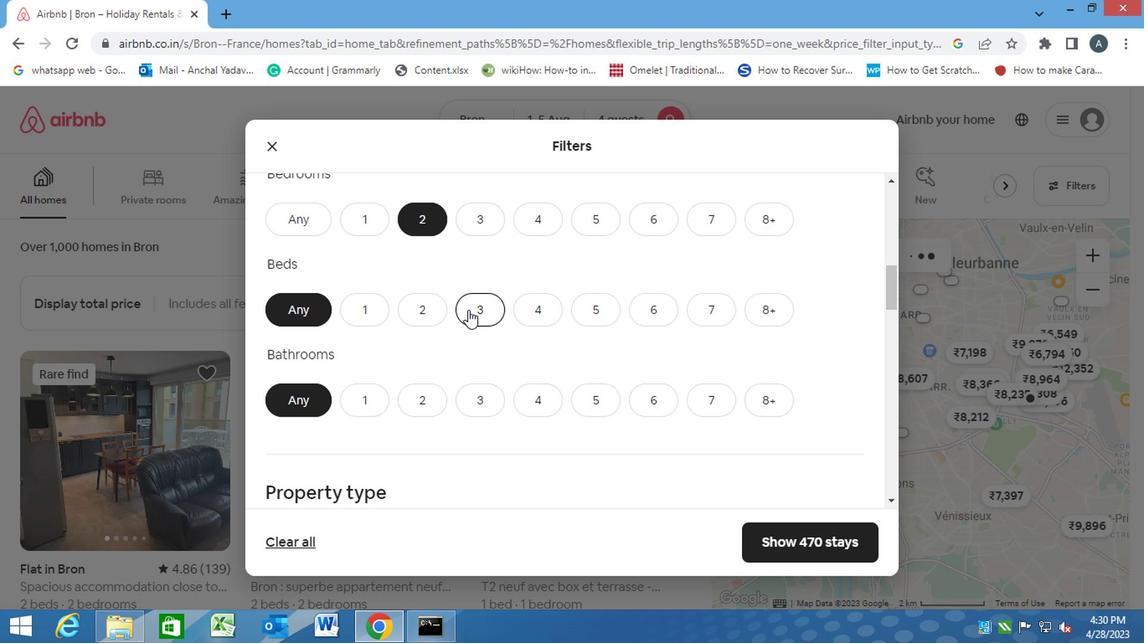 
Action: Mouse moved to (419, 392)
Screenshot: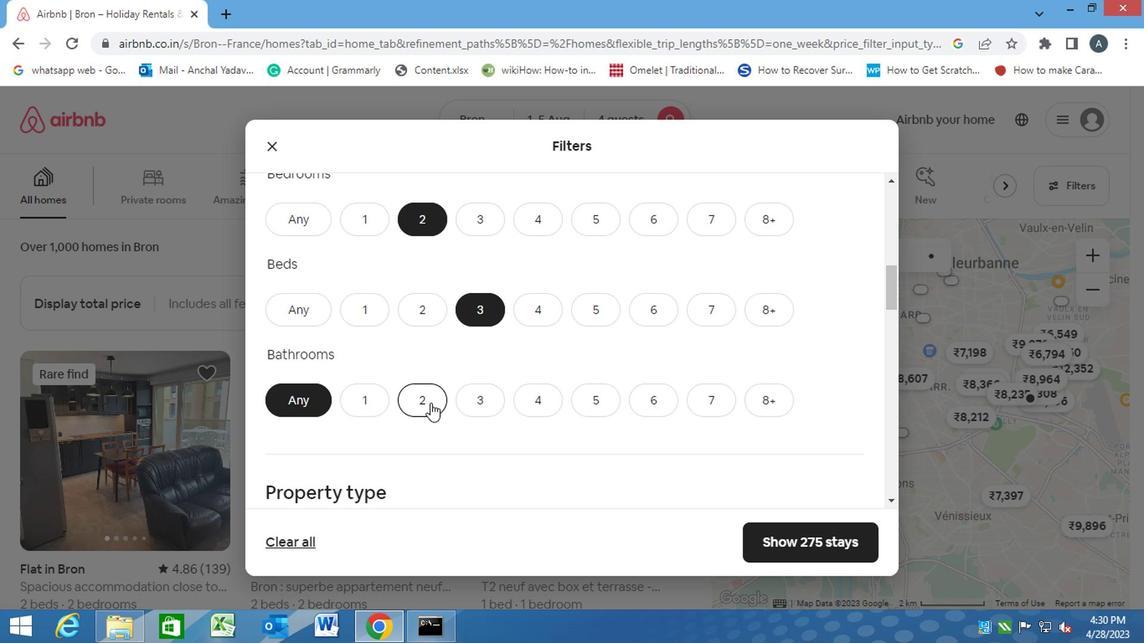
Action: Mouse pressed left at (419, 392)
Screenshot: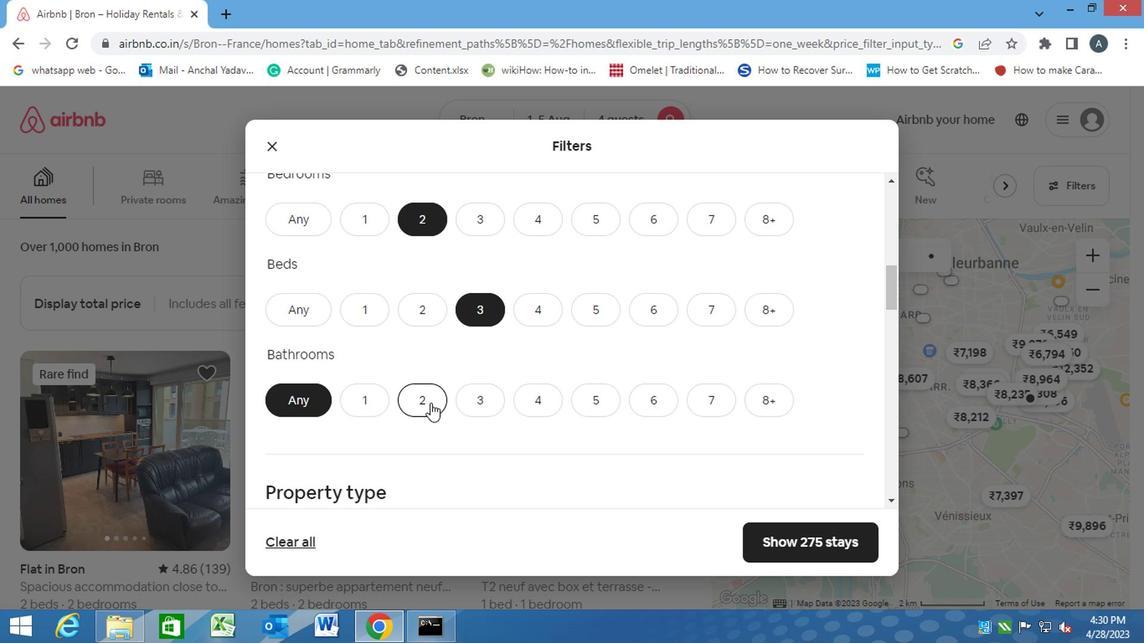 
Action: Mouse moved to (451, 439)
Screenshot: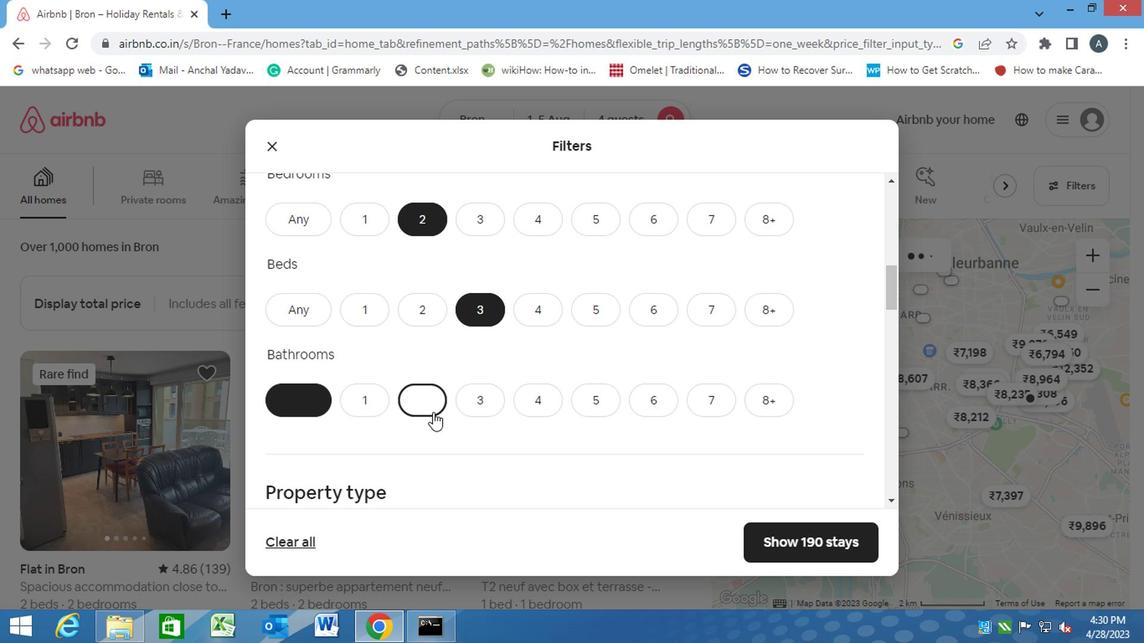 
Action: Mouse scrolled (451, 438) with delta (0, 0)
Screenshot: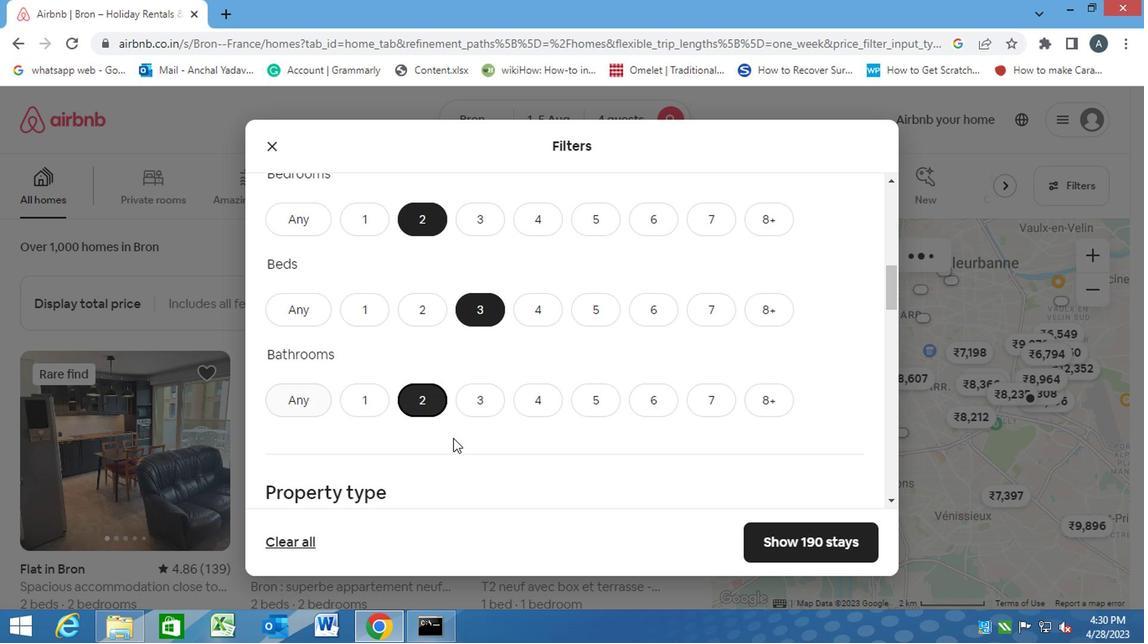 
Action: Mouse scrolled (451, 438) with delta (0, 0)
Screenshot: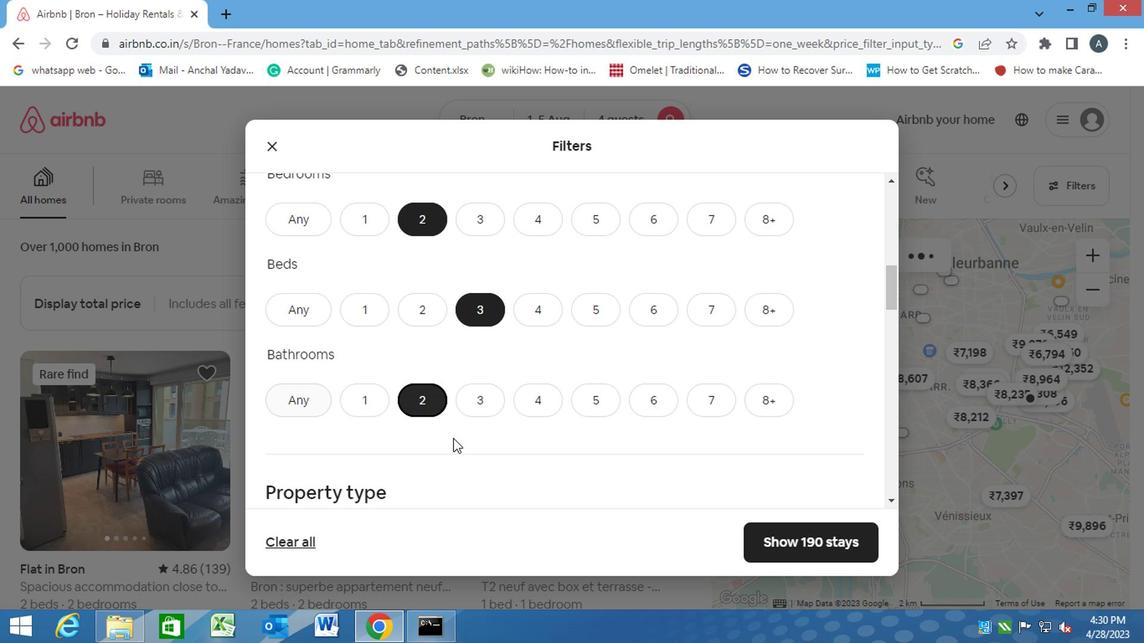 
Action: Mouse moved to (465, 401)
Screenshot: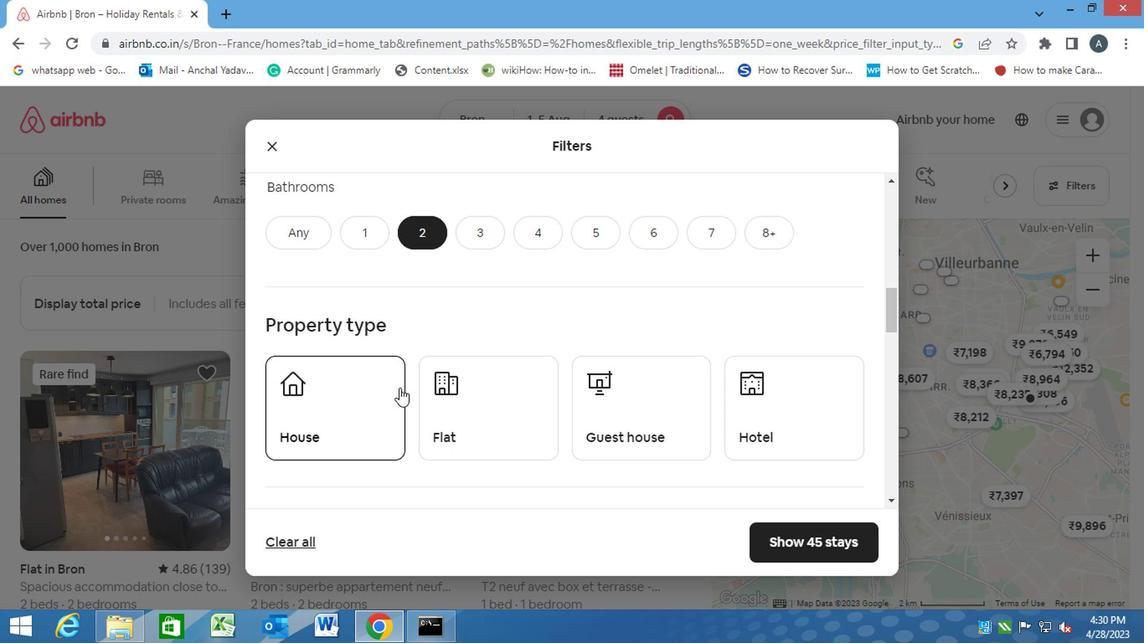 
Action: Mouse pressed left at (465, 401)
Screenshot: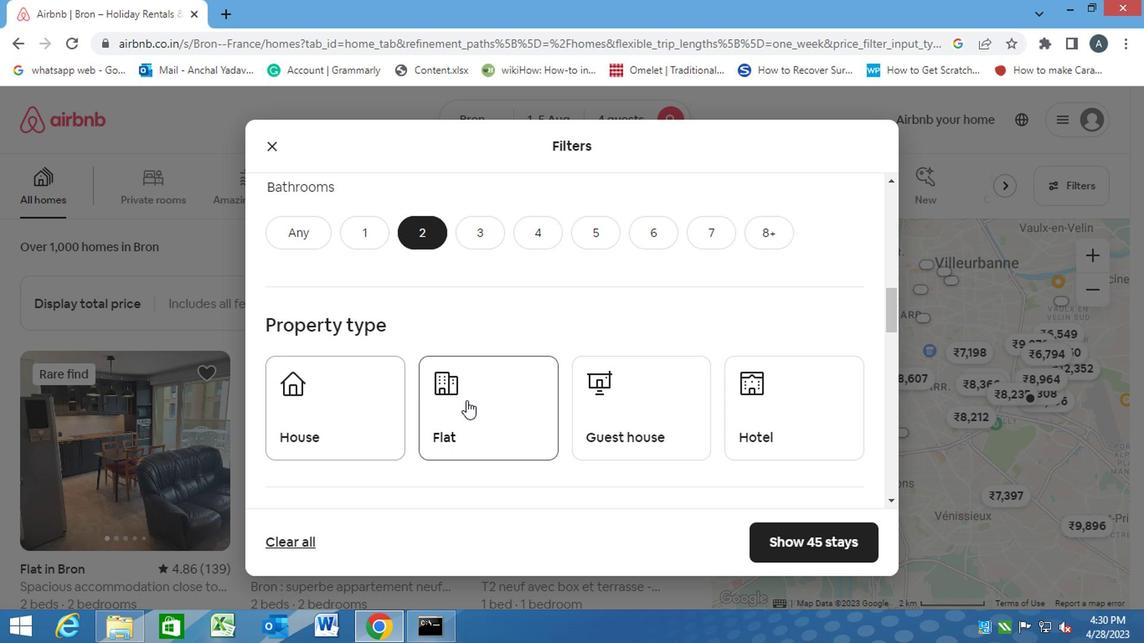 
Action: Mouse moved to (605, 421)
Screenshot: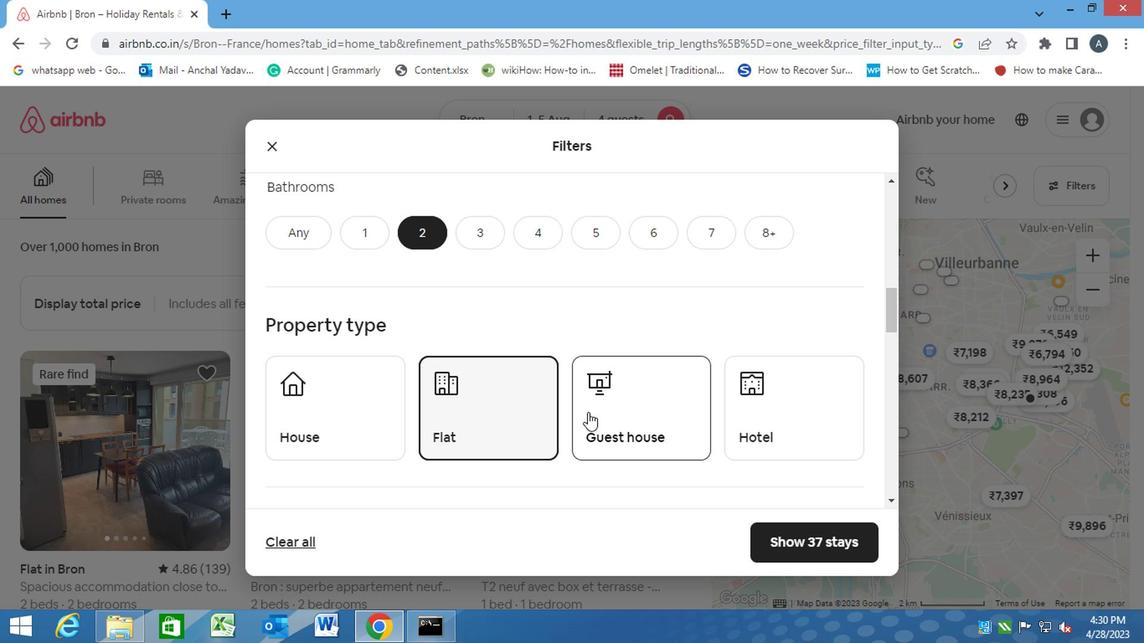 
Action: Mouse pressed left at (605, 421)
Screenshot: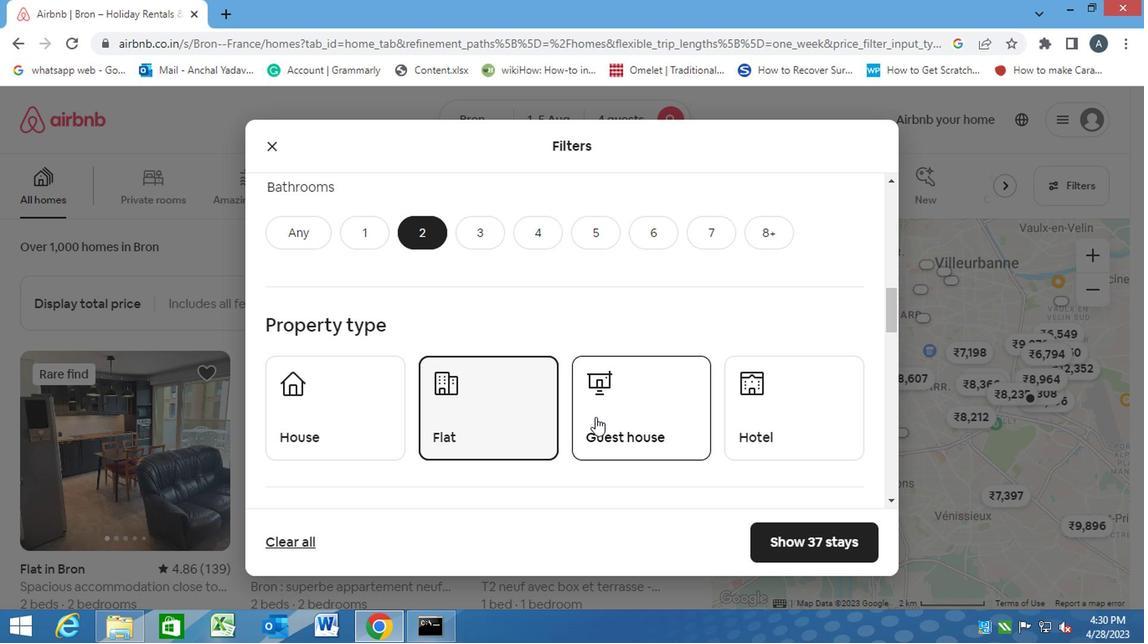 
Action: Mouse moved to (759, 435)
Screenshot: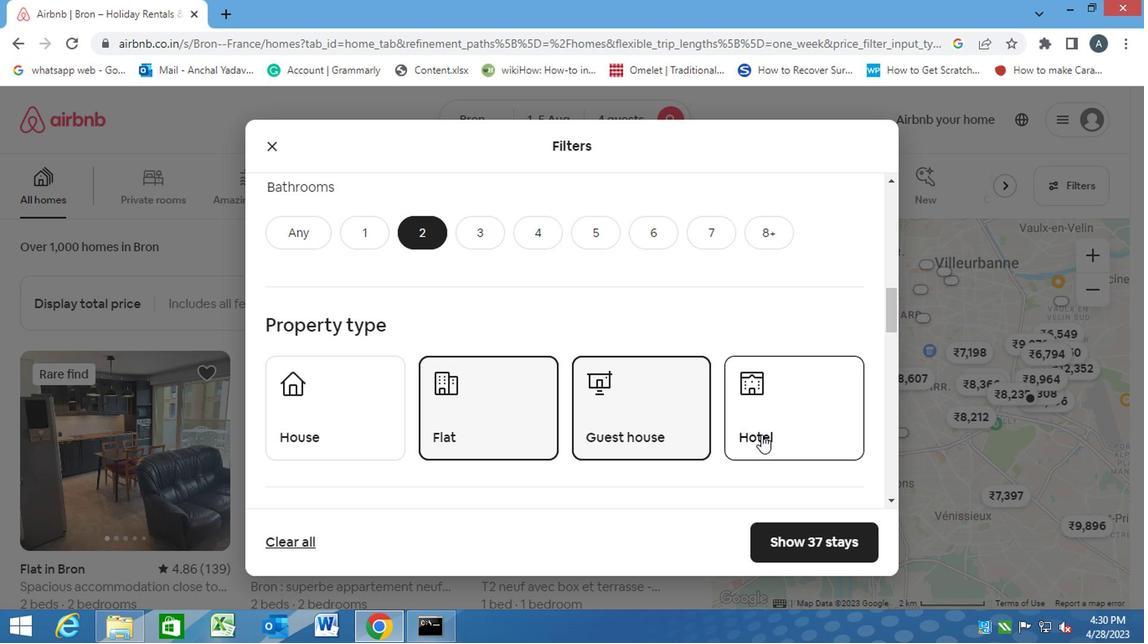 
Action: Mouse pressed left at (759, 435)
Screenshot: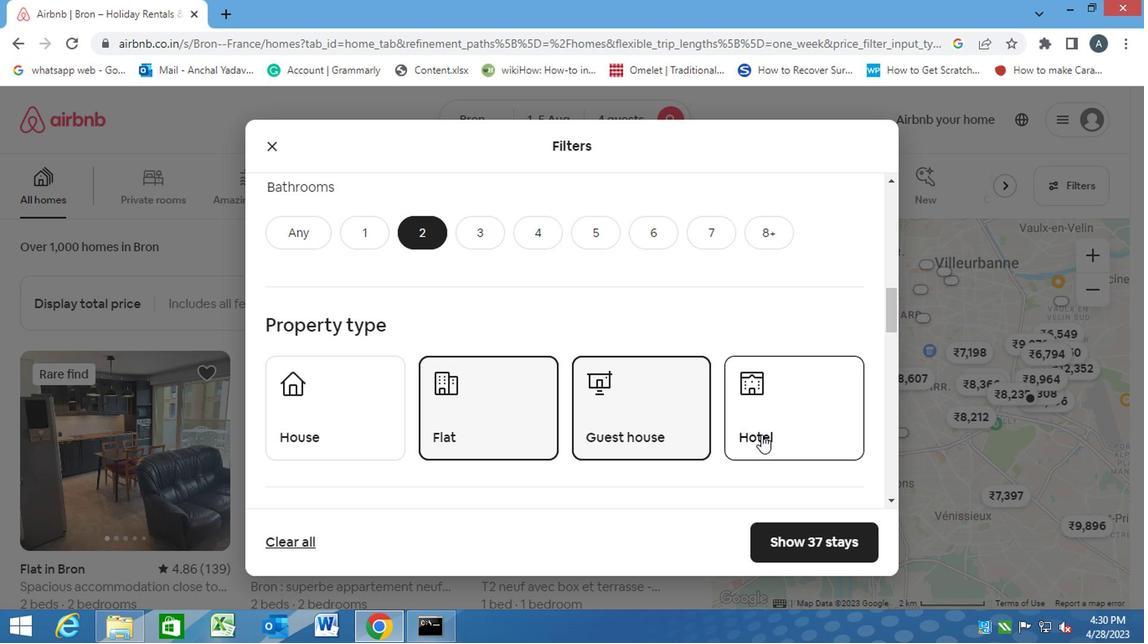 
Action: Mouse moved to (592, 478)
Screenshot: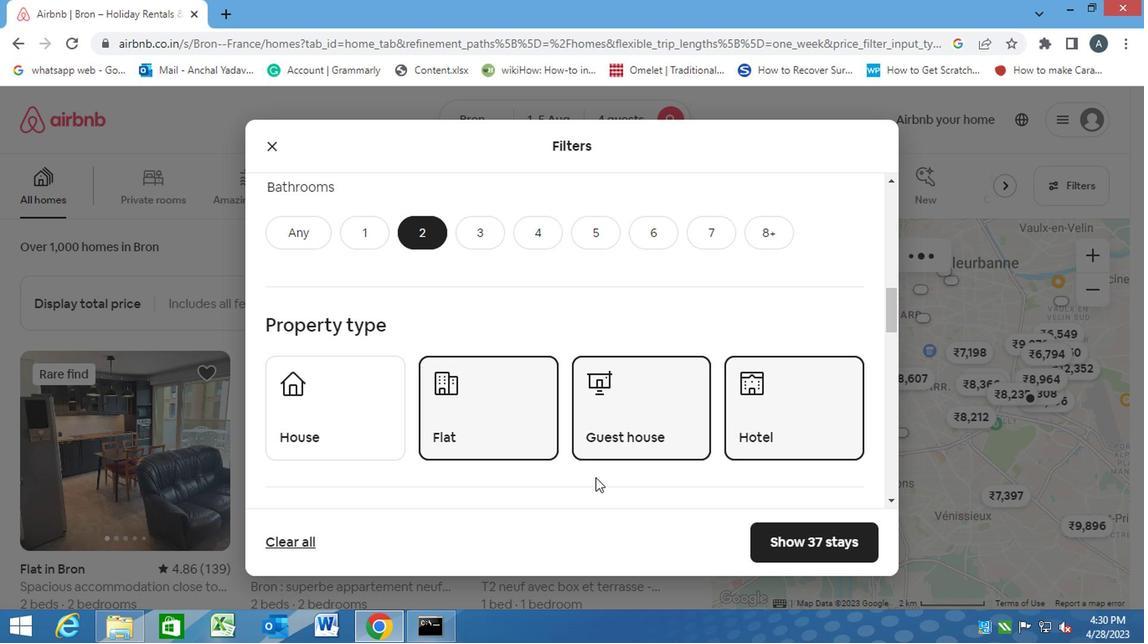 
Action: Mouse scrolled (592, 478) with delta (0, 0)
Screenshot: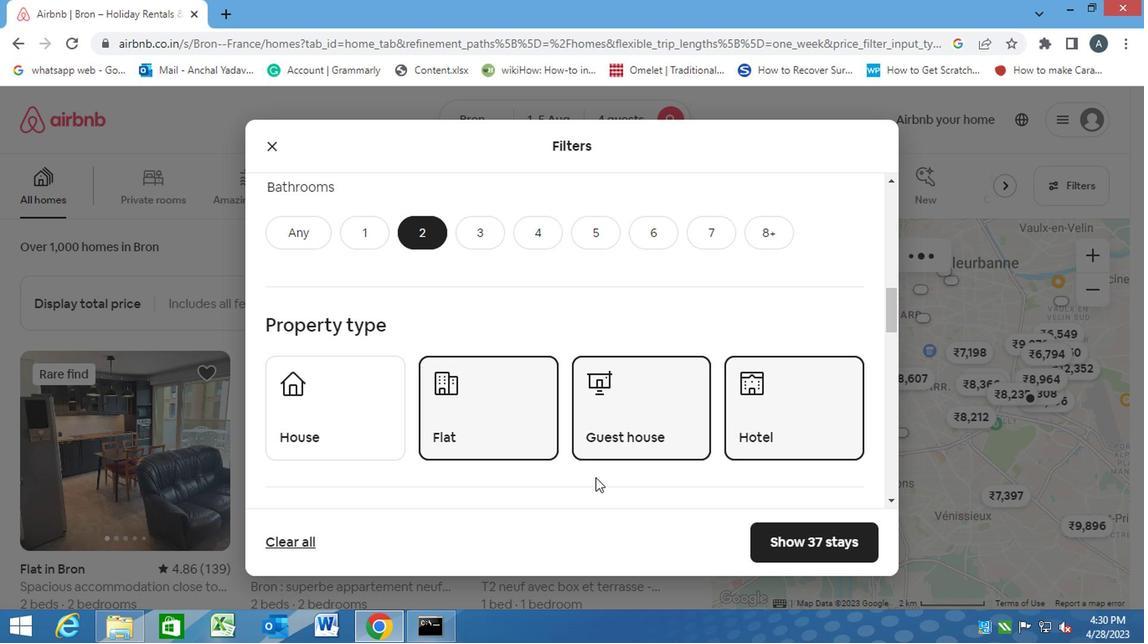 
Action: Mouse moved to (592, 480)
Screenshot: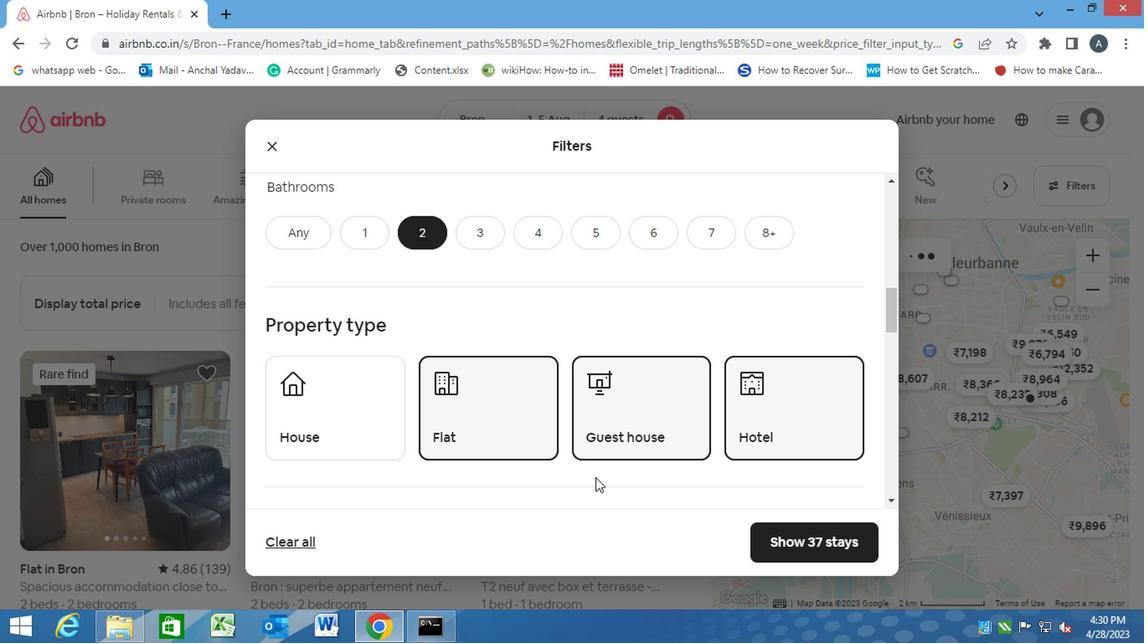 
Action: Mouse scrolled (592, 479) with delta (0, -1)
Screenshot: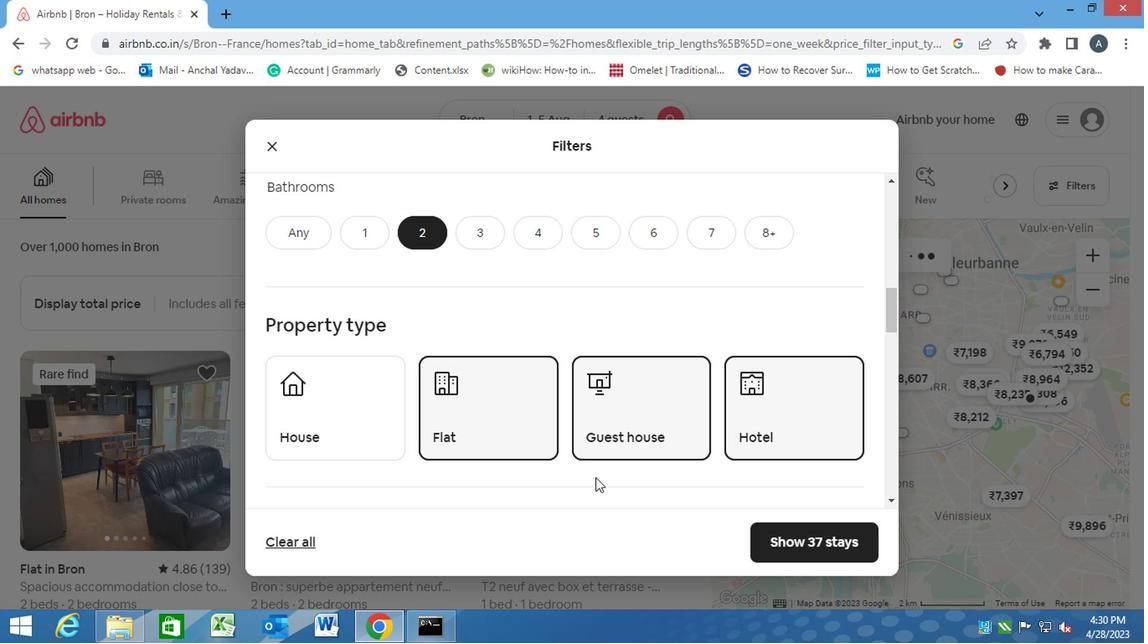 
Action: Mouse scrolled (592, 479) with delta (0, -1)
Screenshot: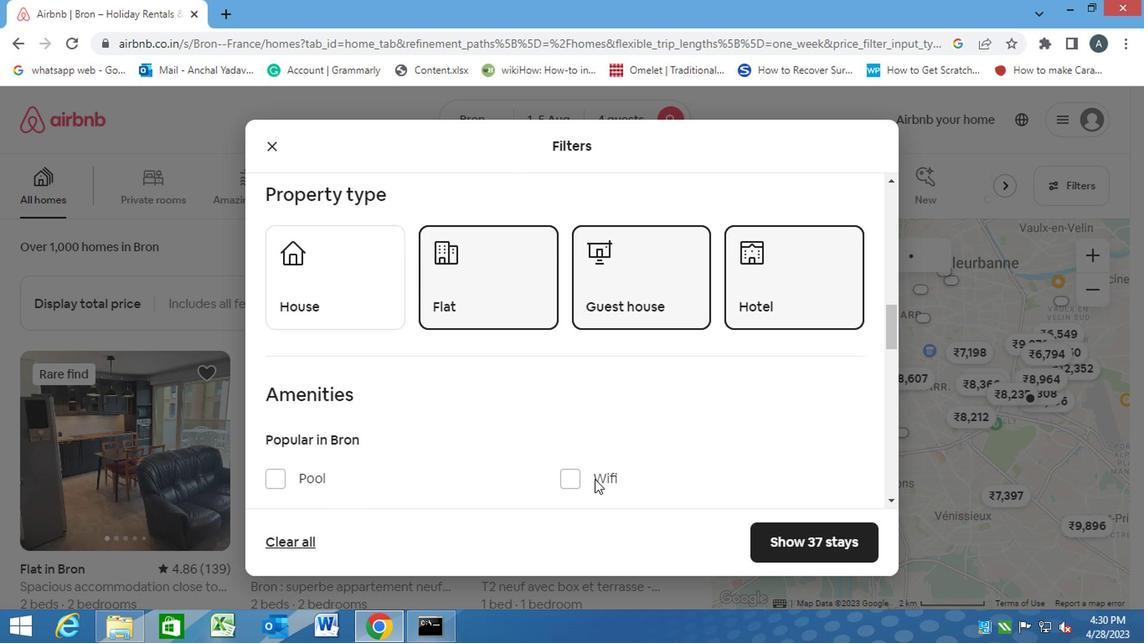 
Action: Mouse scrolled (592, 479) with delta (0, -1)
Screenshot: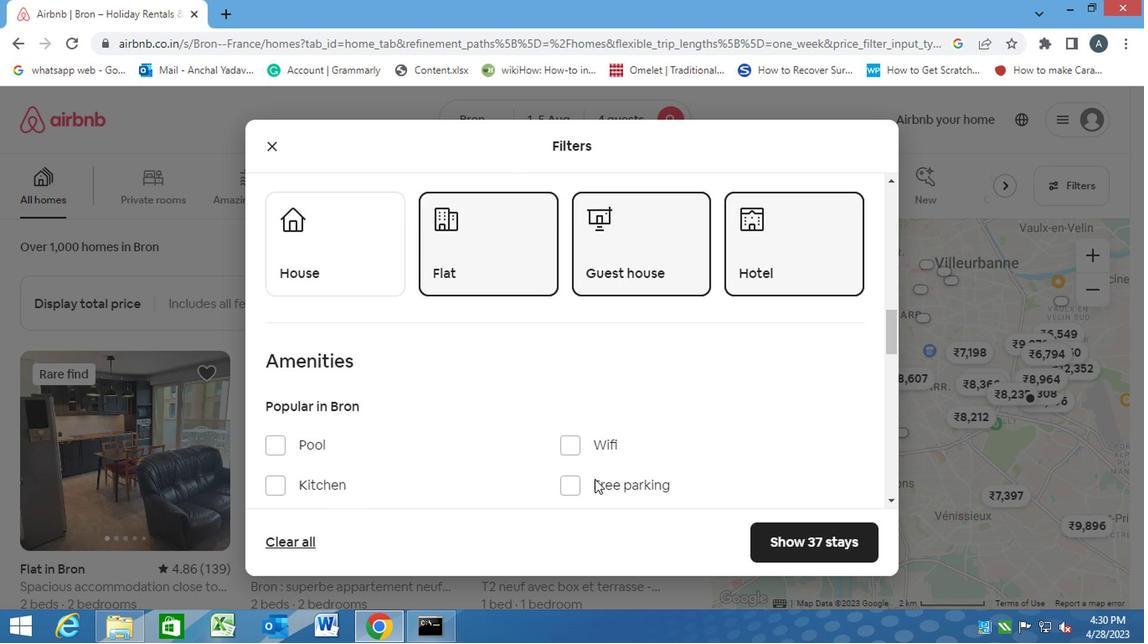 
Action: Mouse moved to (269, 356)
Screenshot: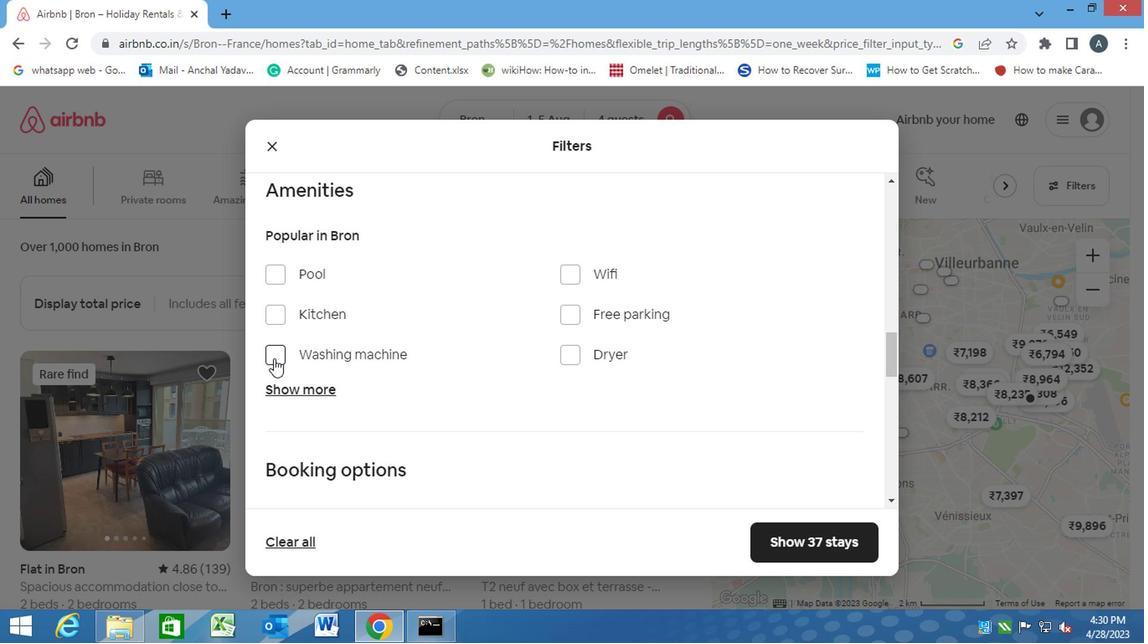 
Action: Mouse pressed left at (269, 356)
Screenshot: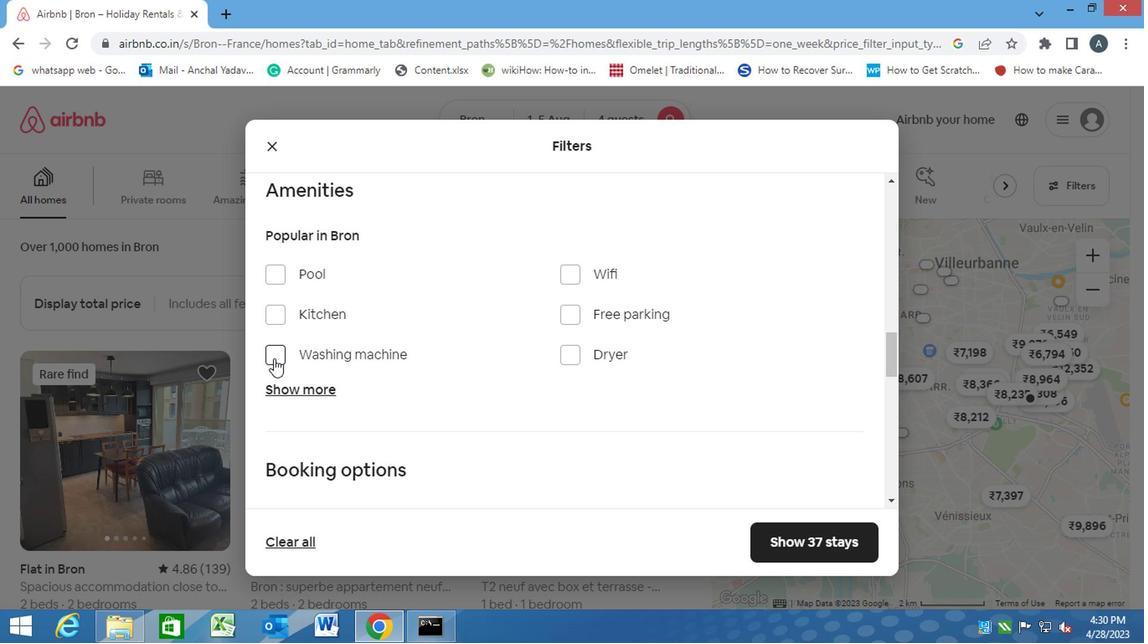 
Action: Mouse moved to (402, 413)
Screenshot: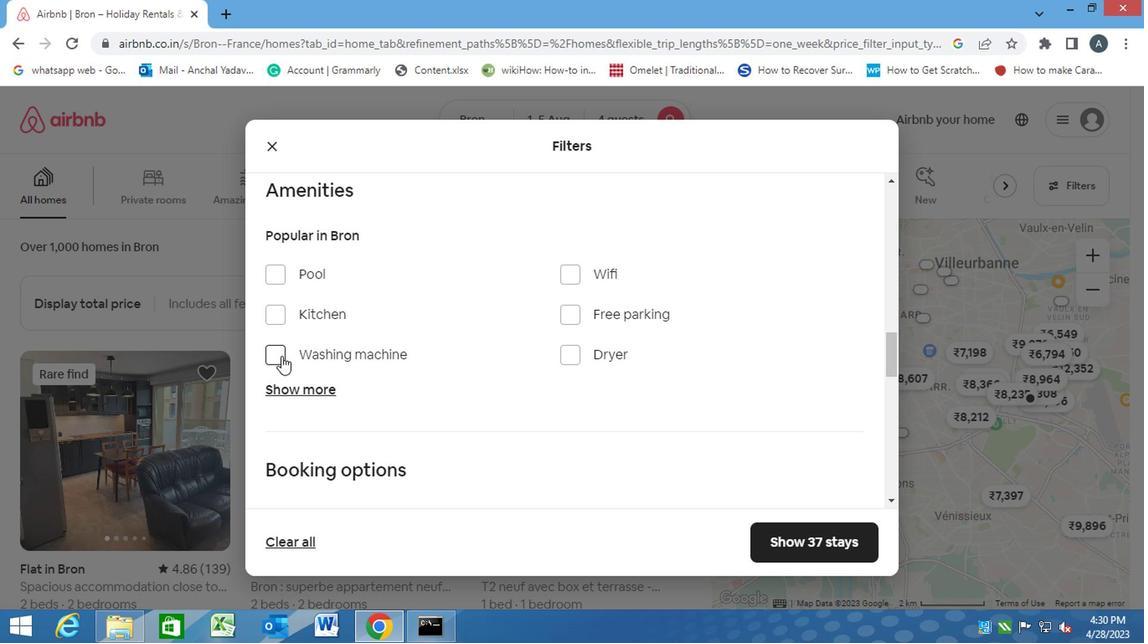 
Action: Mouse scrolled (402, 413) with delta (0, 0)
Screenshot: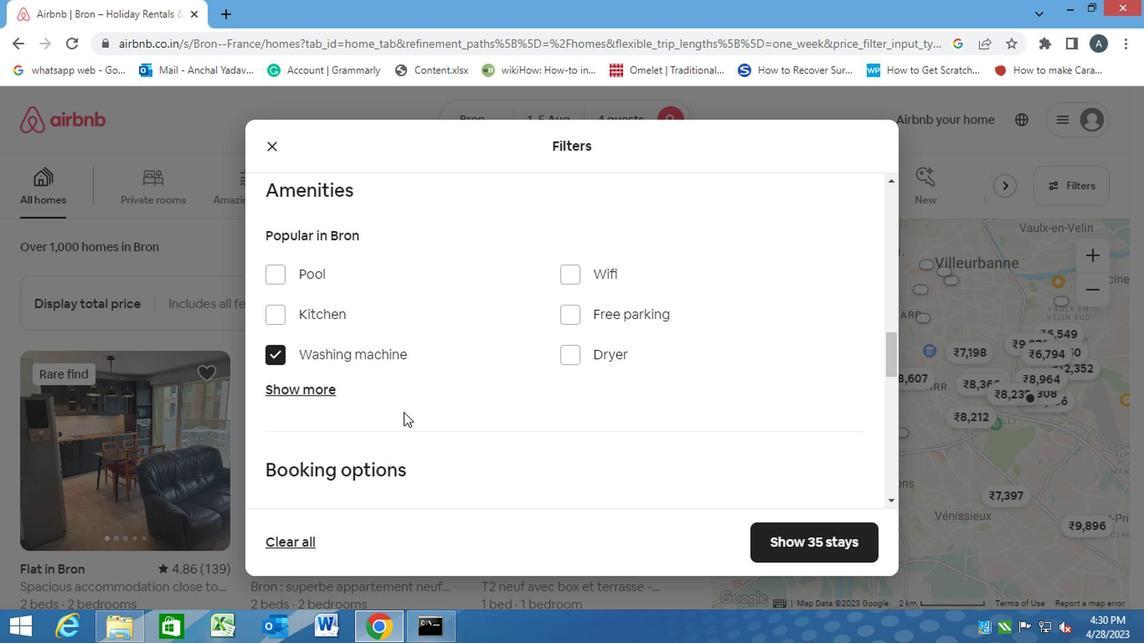 
Action: Mouse scrolled (402, 413) with delta (0, 0)
Screenshot: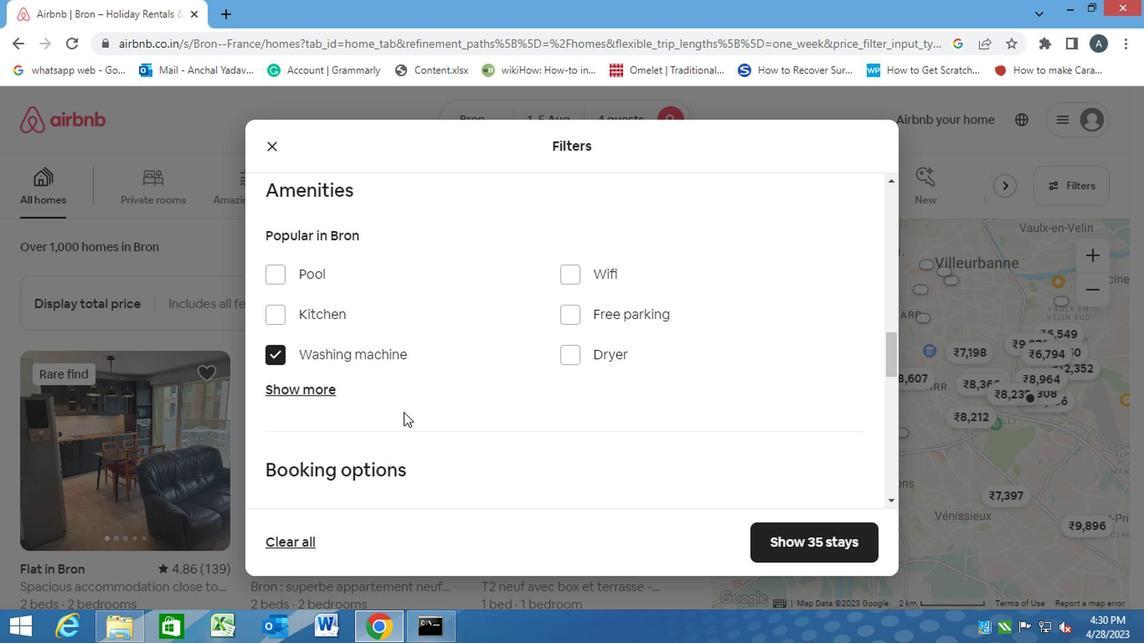
Action: Mouse scrolled (402, 413) with delta (0, 0)
Screenshot: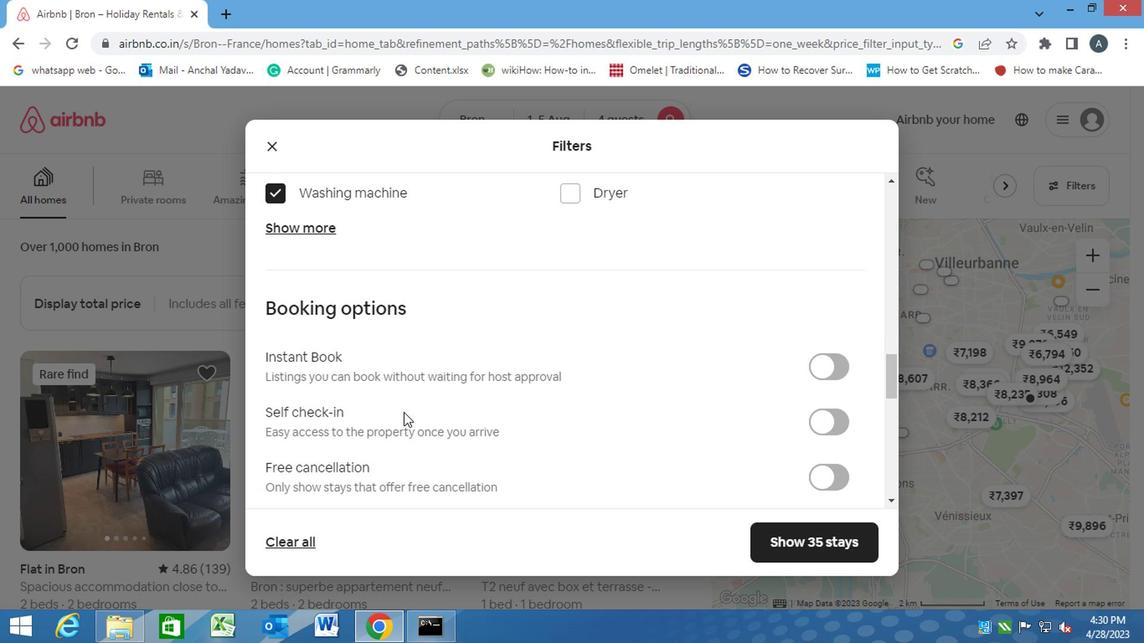 
Action: Mouse moved to (823, 336)
Screenshot: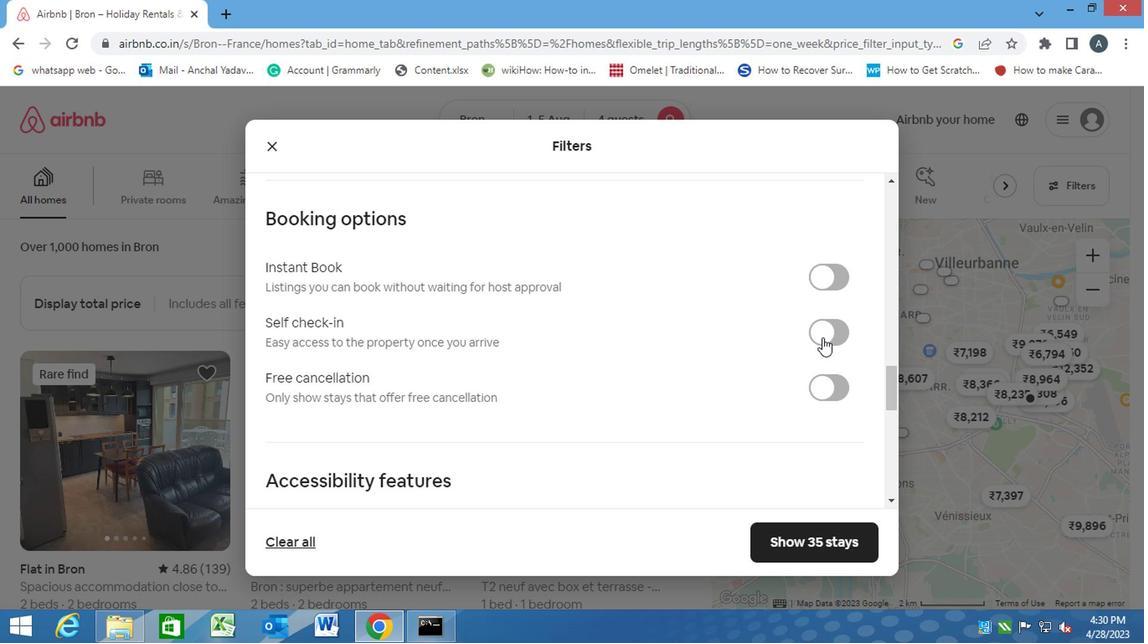 
Action: Mouse pressed left at (823, 336)
Screenshot: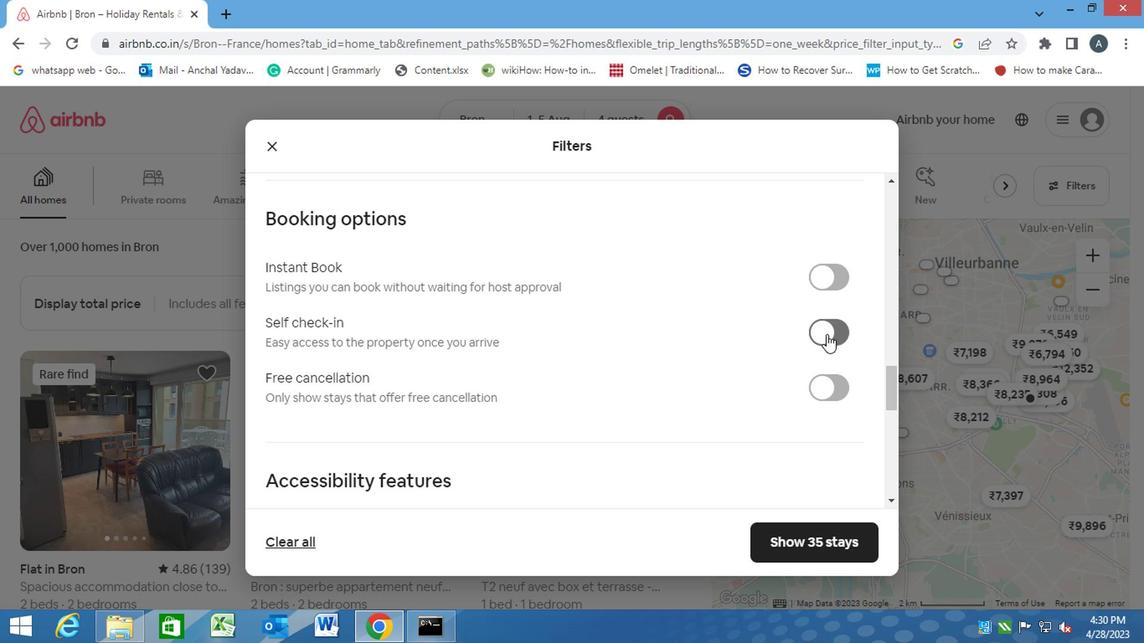 
Action: Mouse moved to (545, 336)
Screenshot: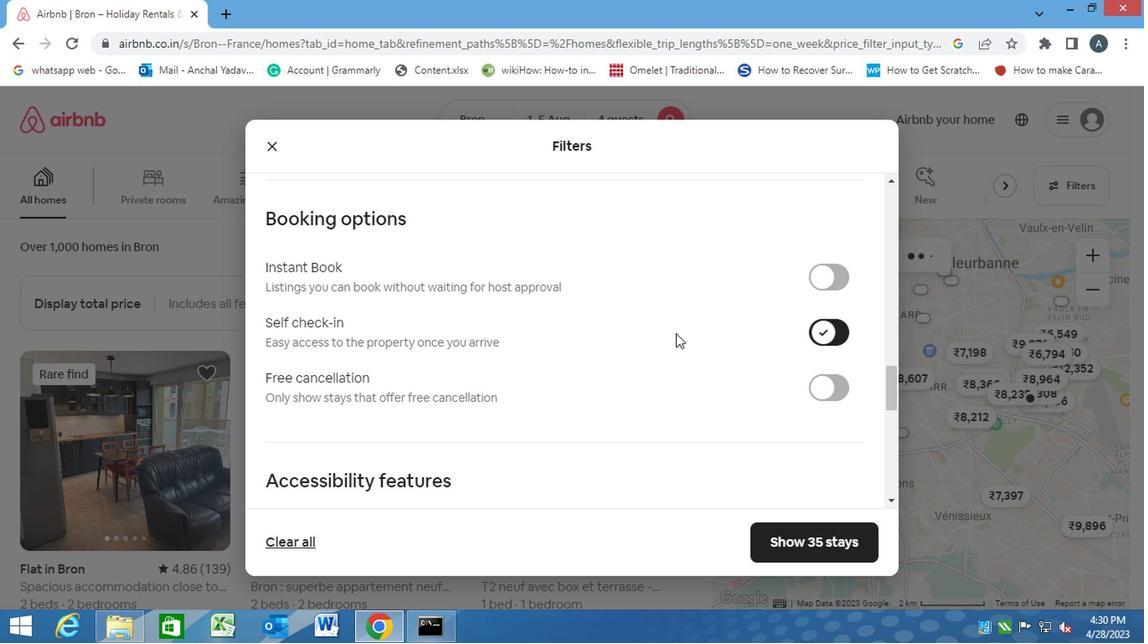
Action: Mouse scrolled (545, 335) with delta (0, 0)
Screenshot: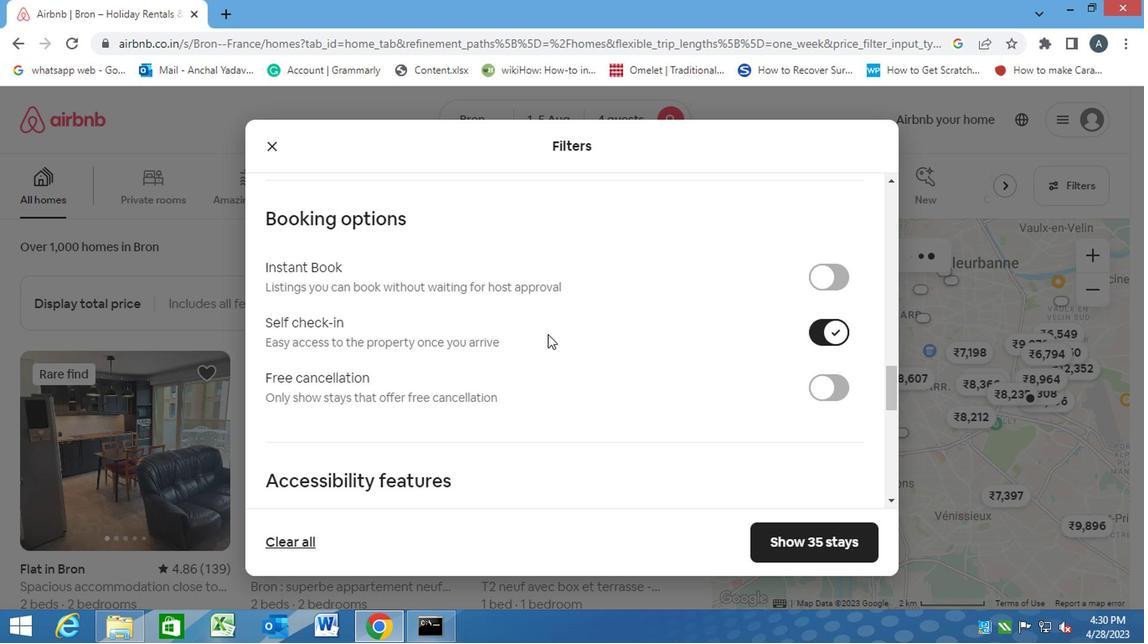 
Action: Mouse scrolled (545, 335) with delta (0, 0)
Screenshot: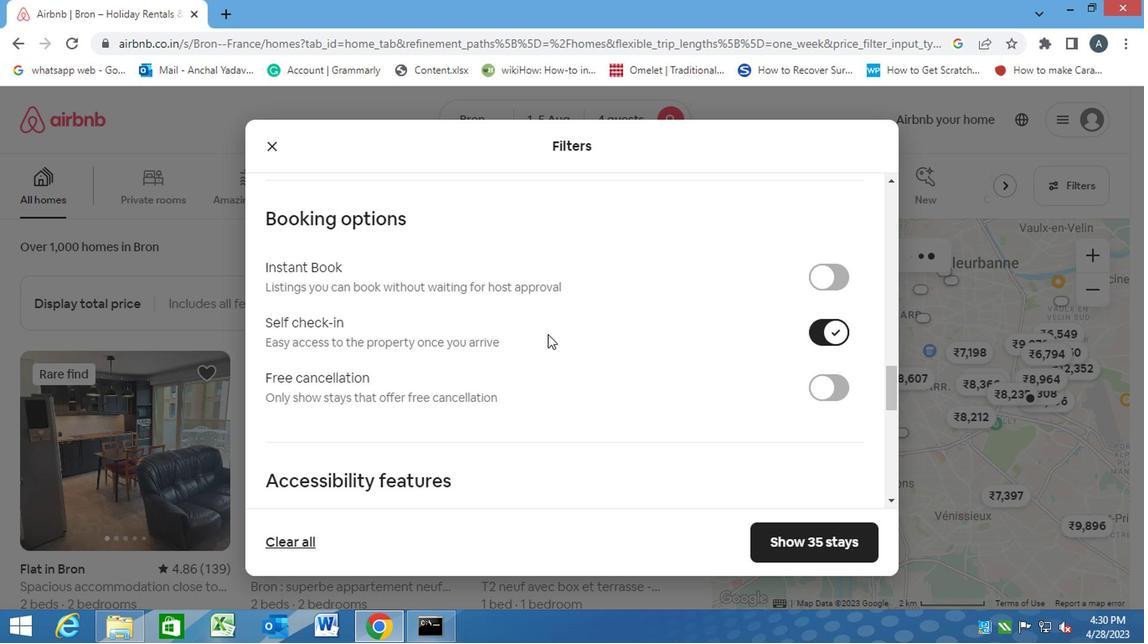 
Action: Mouse scrolled (545, 335) with delta (0, 0)
Screenshot: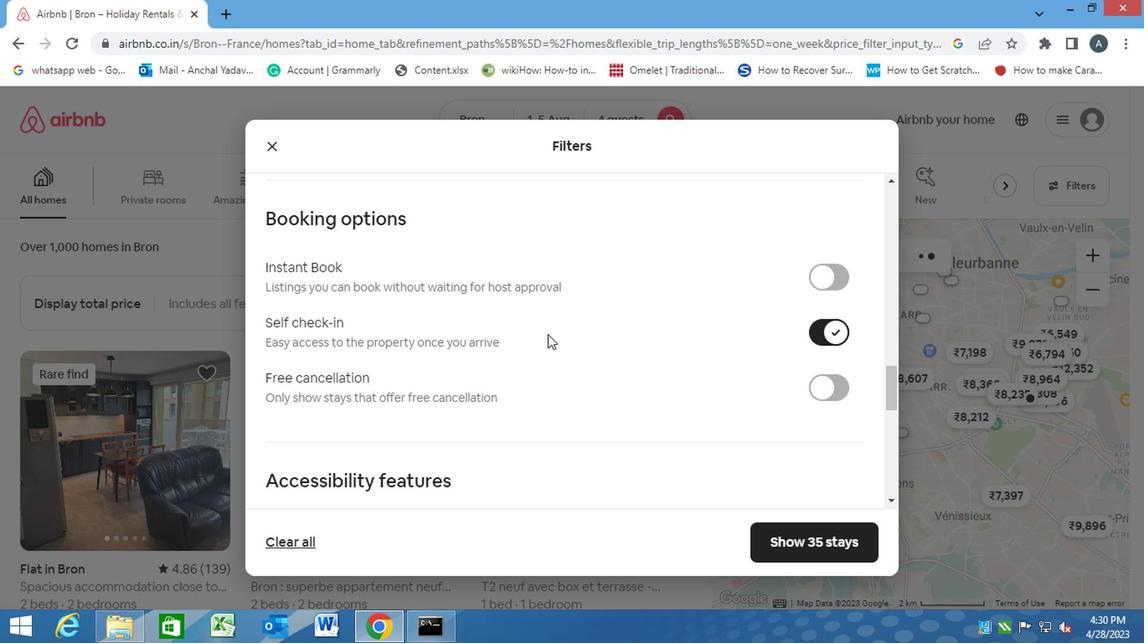 
Action: Mouse scrolled (545, 335) with delta (0, 0)
Screenshot: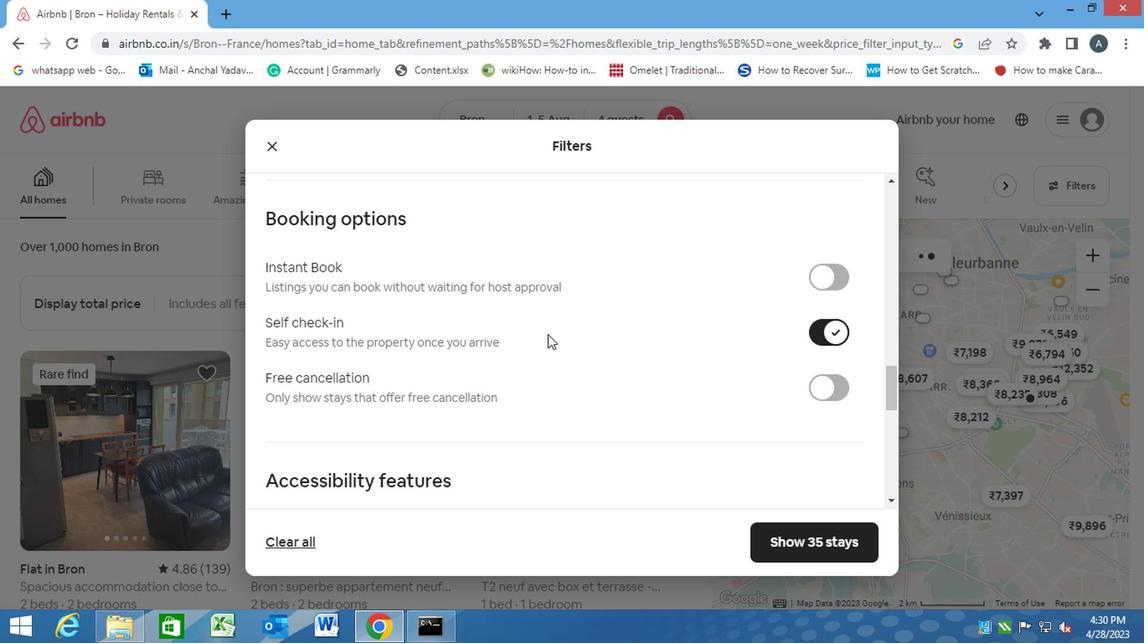 
Action: Mouse scrolled (545, 335) with delta (0, 0)
Screenshot: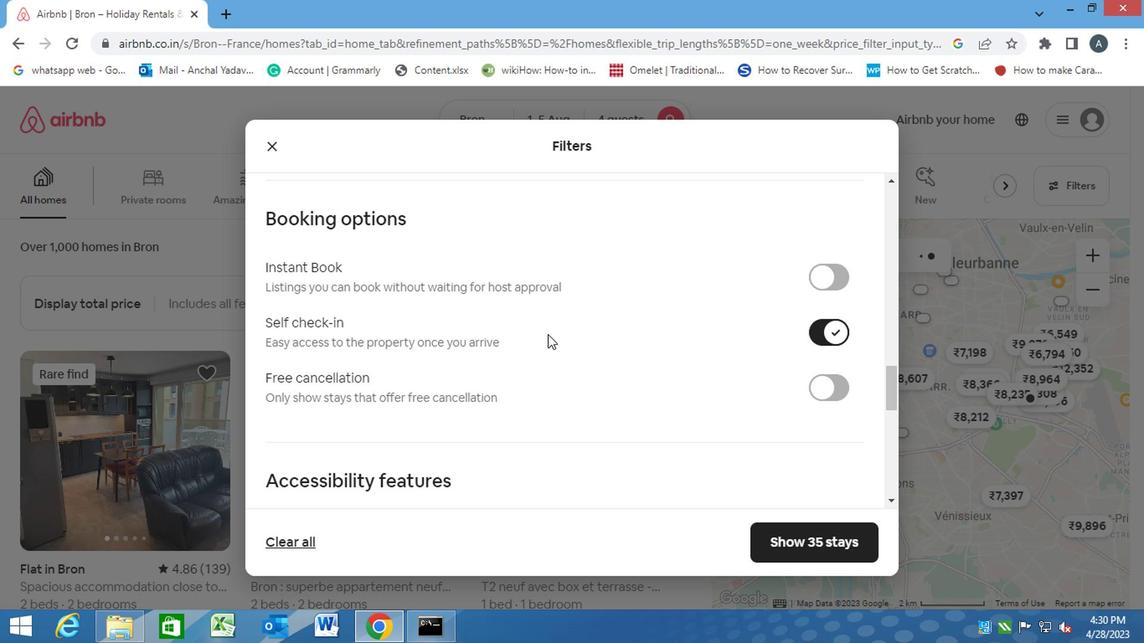 
Action: Mouse moved to (535, 344)
Screenshot: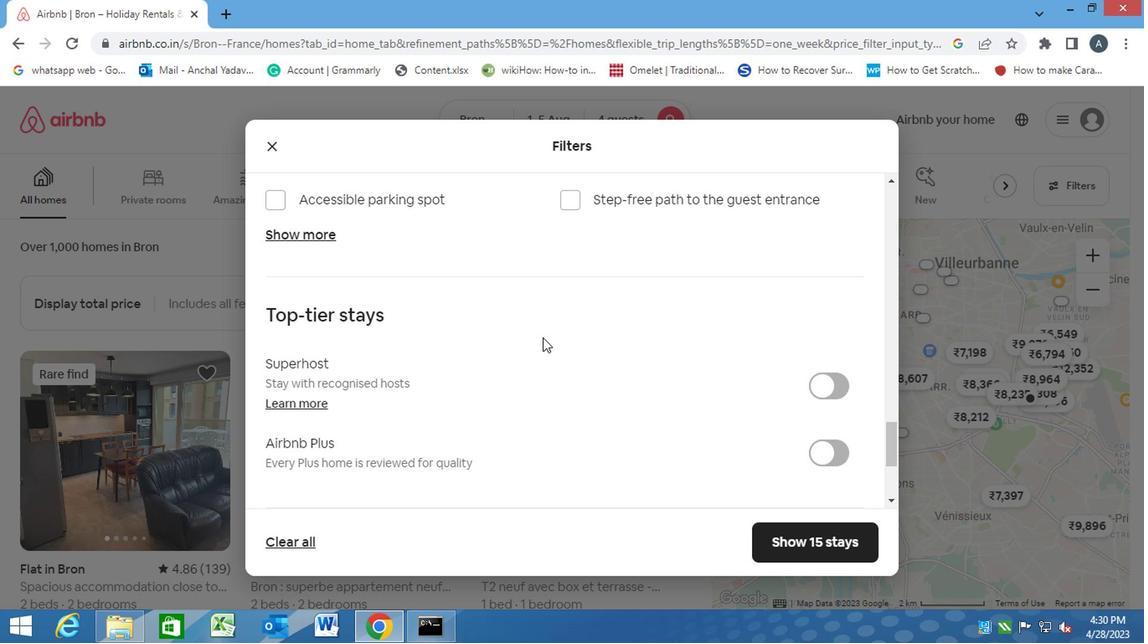 
Action: Mouse scrolled (535, 343) with delta (0, 0)
Screenshot: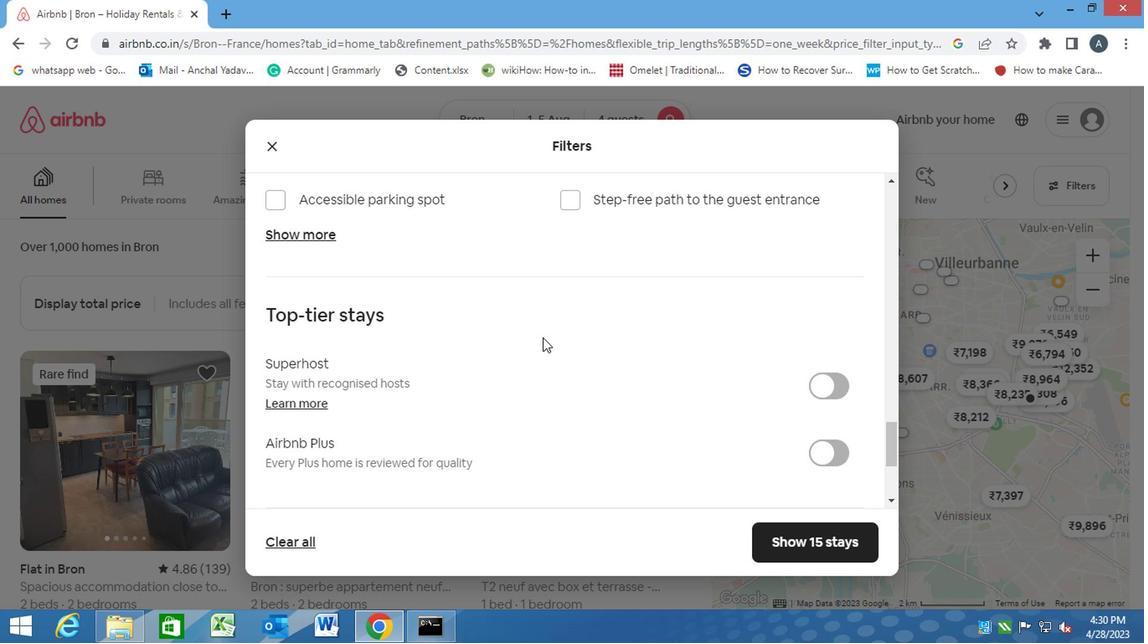 
Action: Mouse moved to (534, 346)
Screenshot: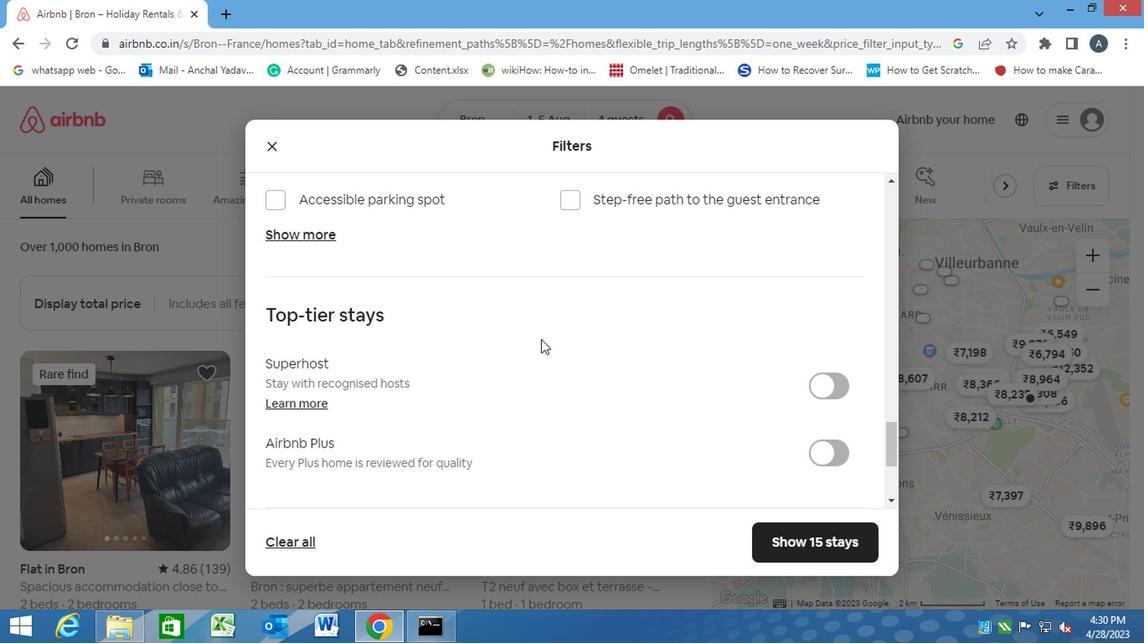 
Action: Mouse scrolled (534, 346) with delta (0, 0)
Screenshot: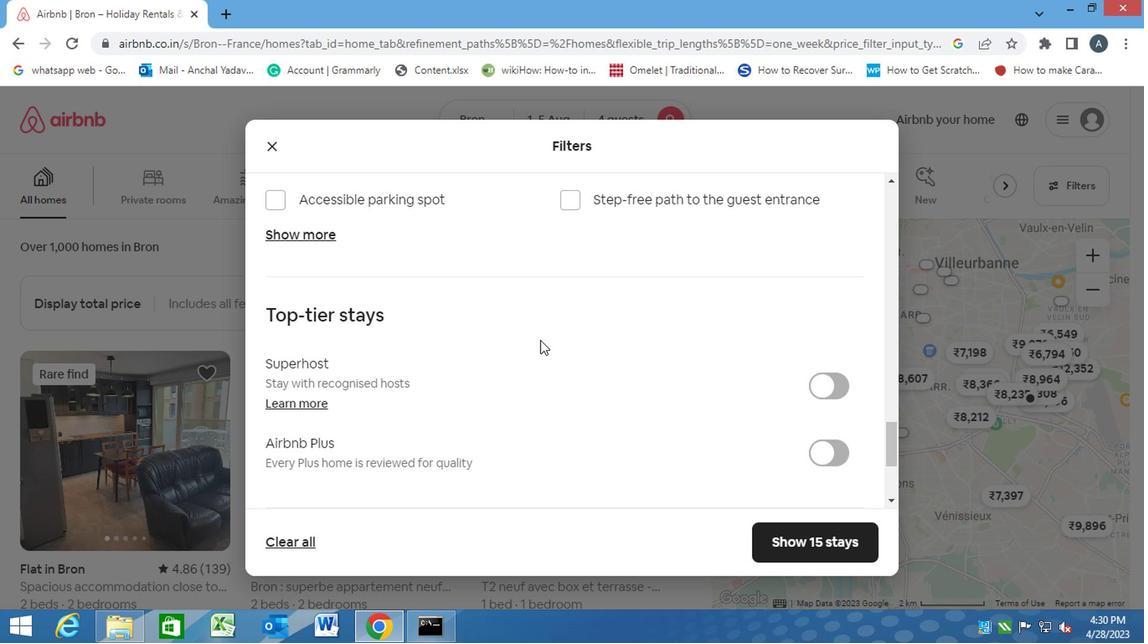 
Action: Mouse scrolled (534, 346) with delta (0, 0)
Screenshot: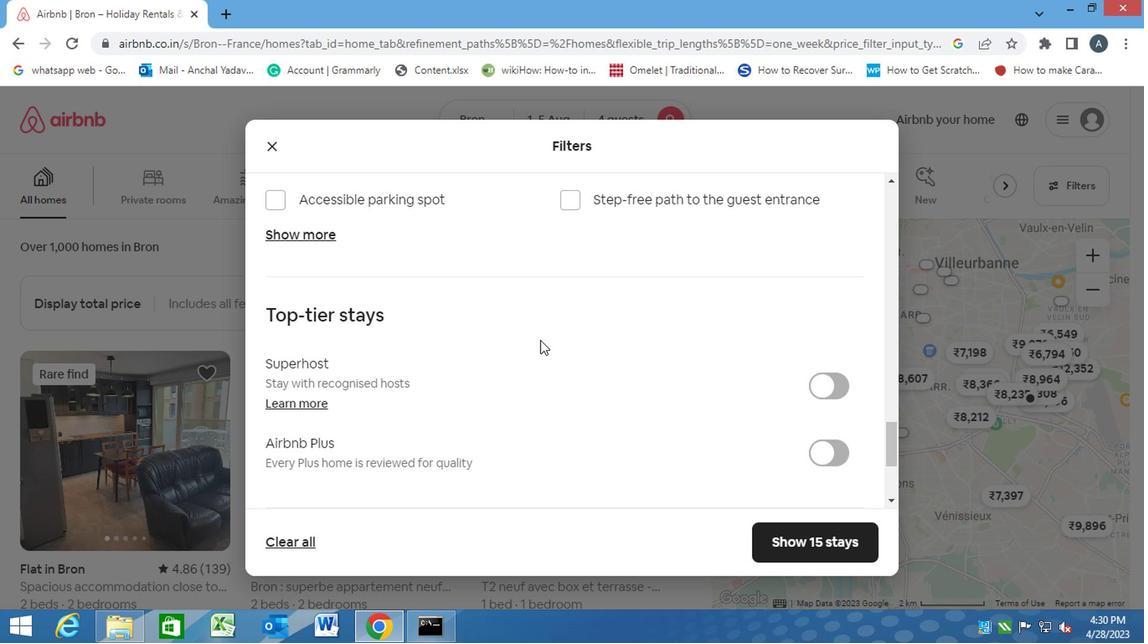 
Action: Mouse moved to (277, 392)
Screenshot: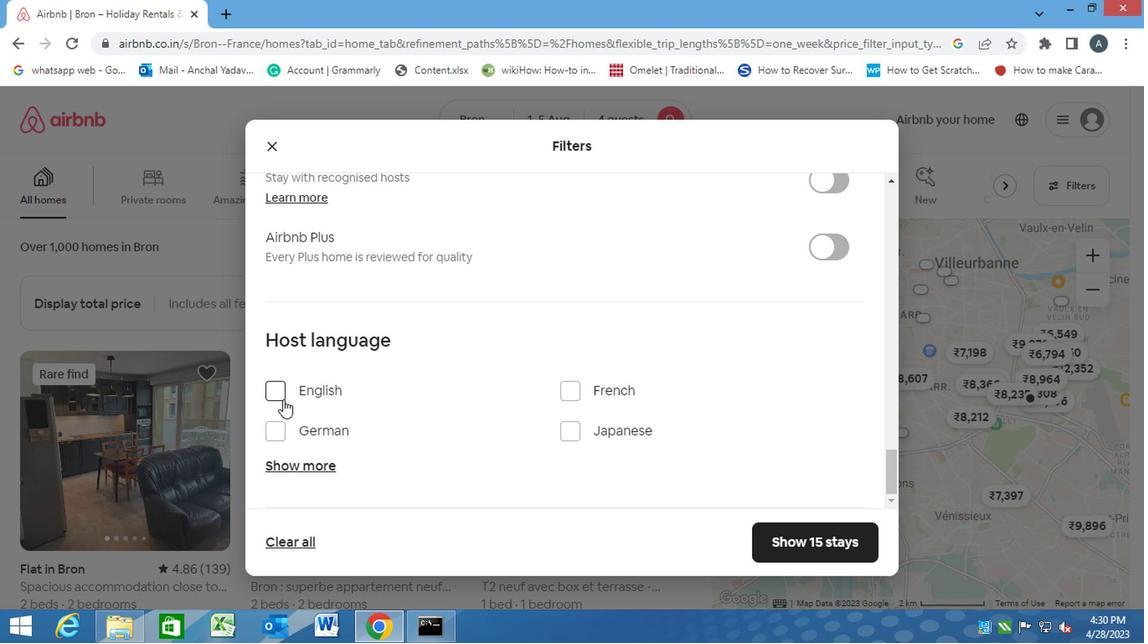 
Action: Mouse pressed left at (277, 392)
Screenshot: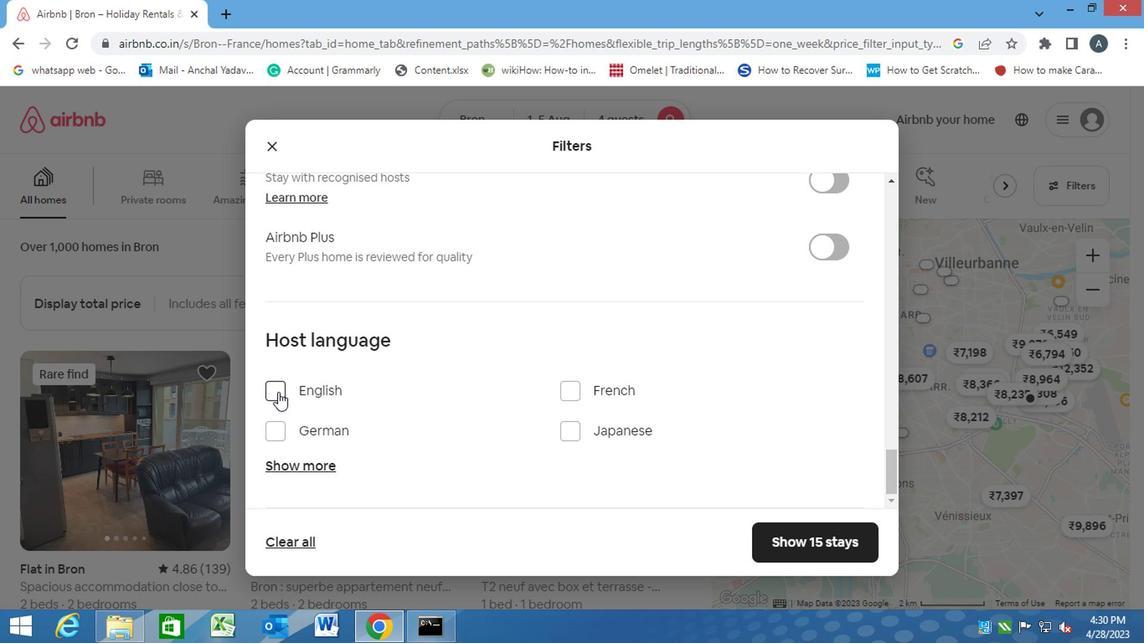 
Action: Mouse moved to (798, 541)
Screenshot: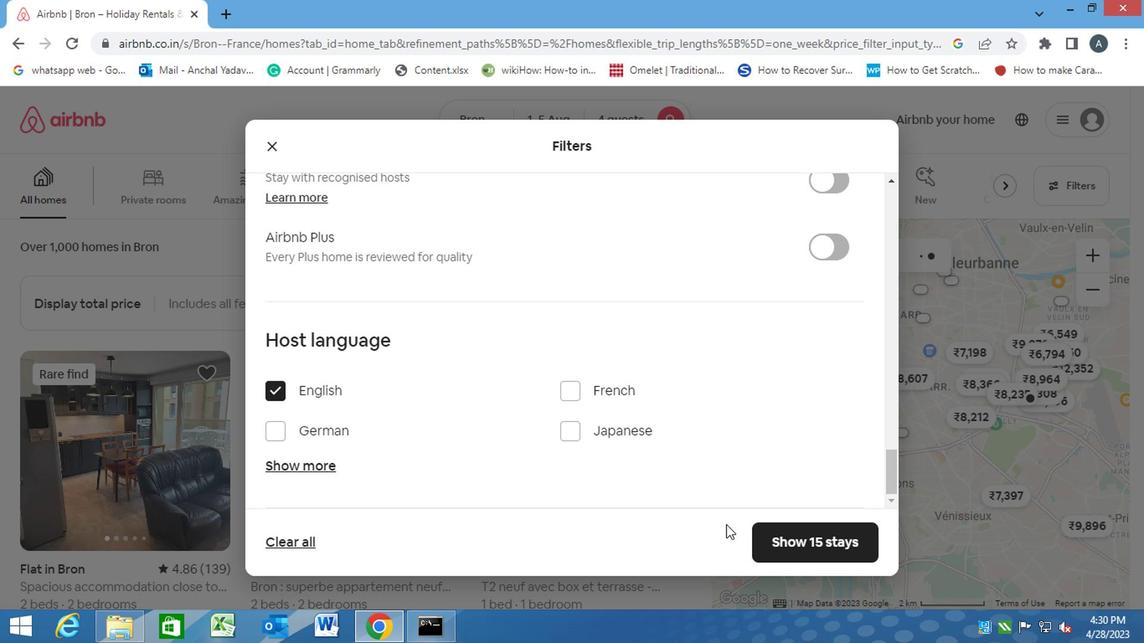 
Action: Mouse pressed left at (798, 541)
Screenshot: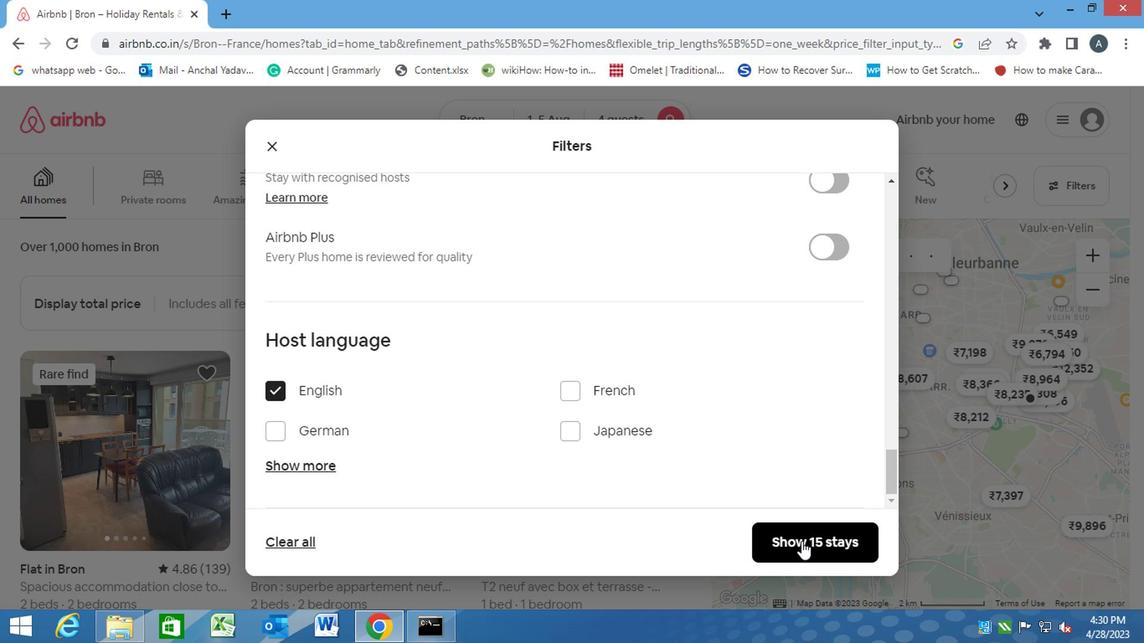 
